 Task: Search one way flight ticket for 3 adults, 3 children in premium economy from Ithaca: Ithaca Tompkins International Airport to Gillette: Gillette Campbell County Airport on 5-1-2023. Choice of flights is Emirates. Number of bags: 9 checked bags. Price is upto 89000. Outbound departure time preference is 18:30.
Action: Mouse moved to (203, 395)
Screenshot: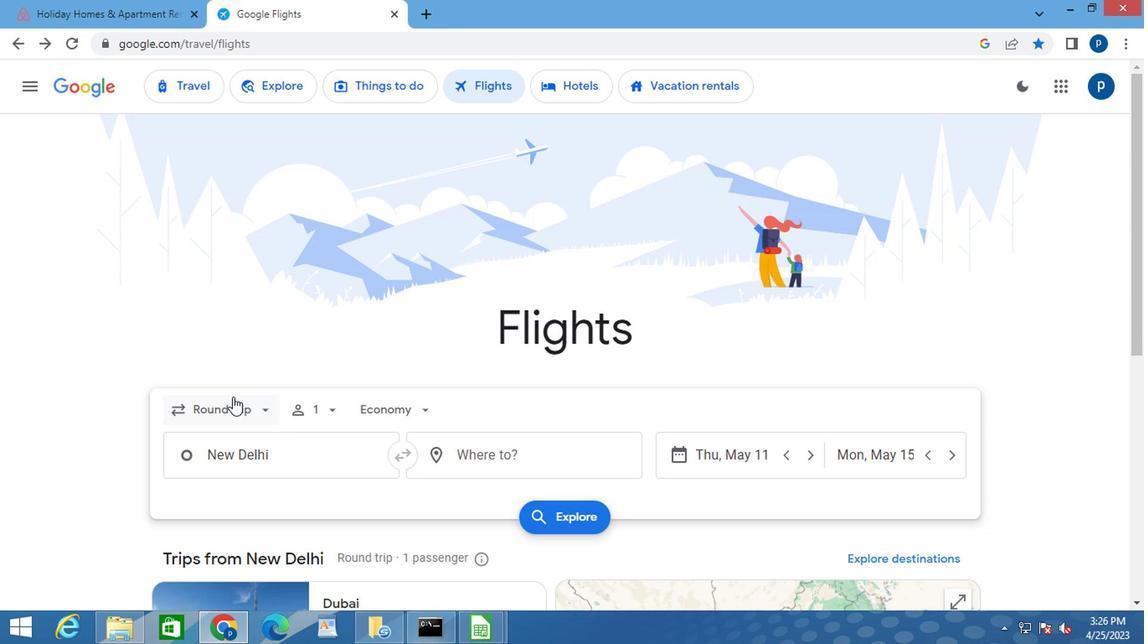 
Action: Mouse pressed left at (203, 395)
Screenshot: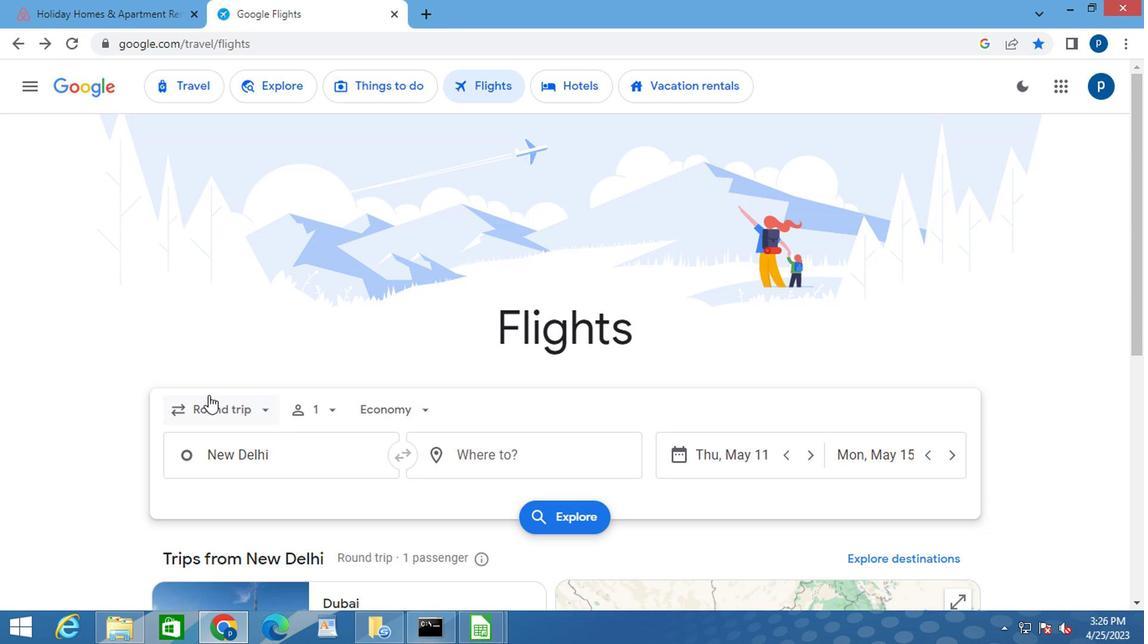 
Action: Mouse moved to (242, 487)
Screenshot: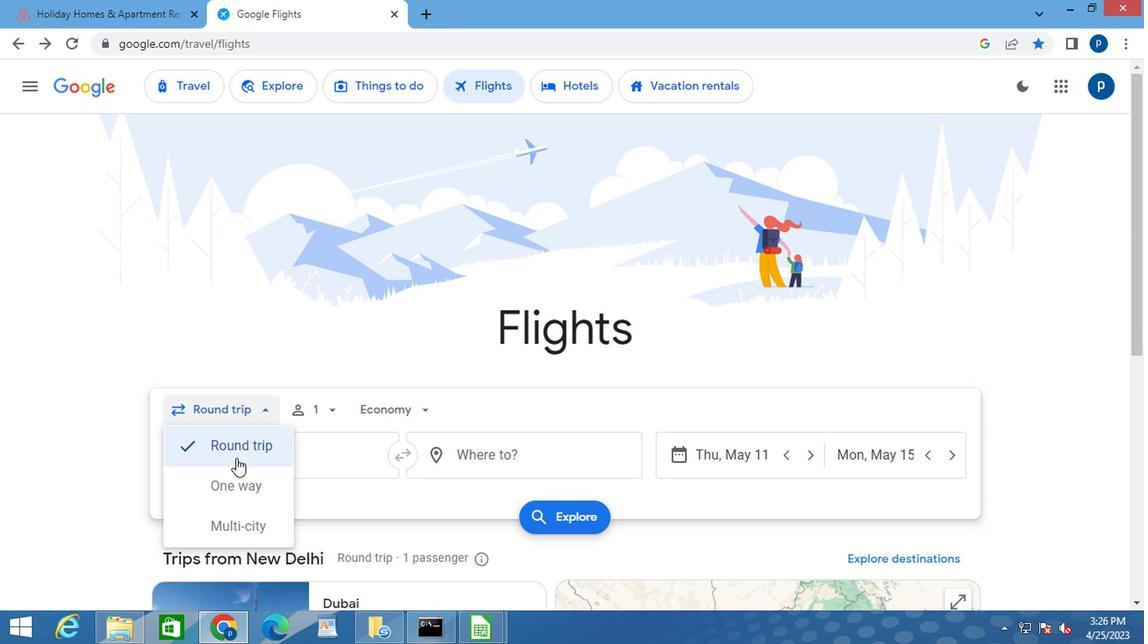 
Action: Mouse pressed left at (242, 487)
Screenshot: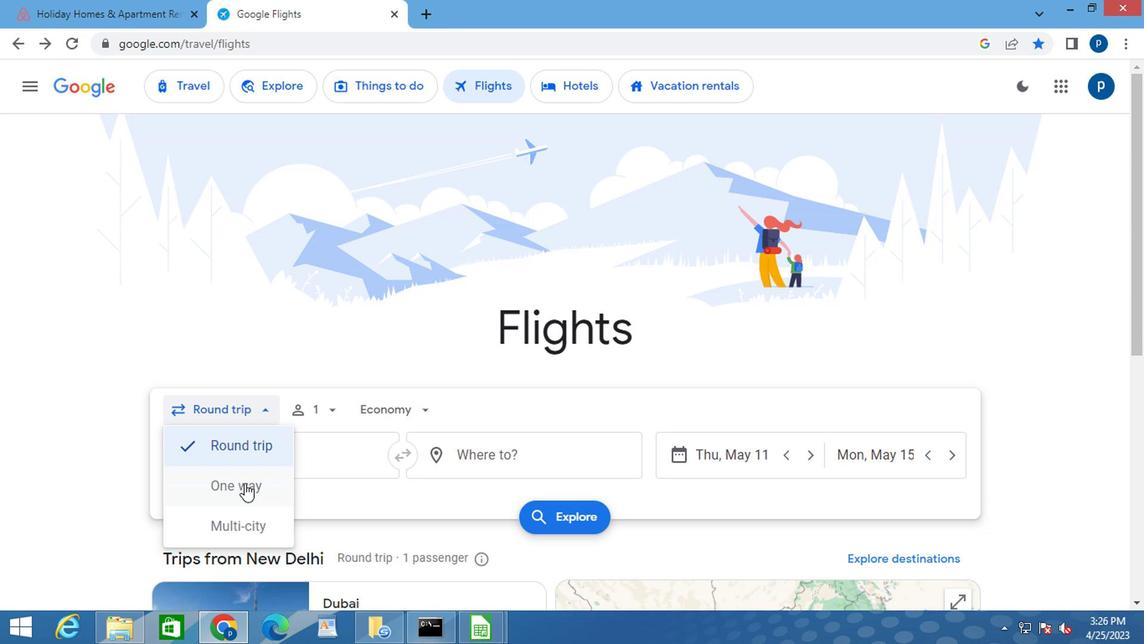 
Action: Mouse moved to (307, 403)
Screenshot: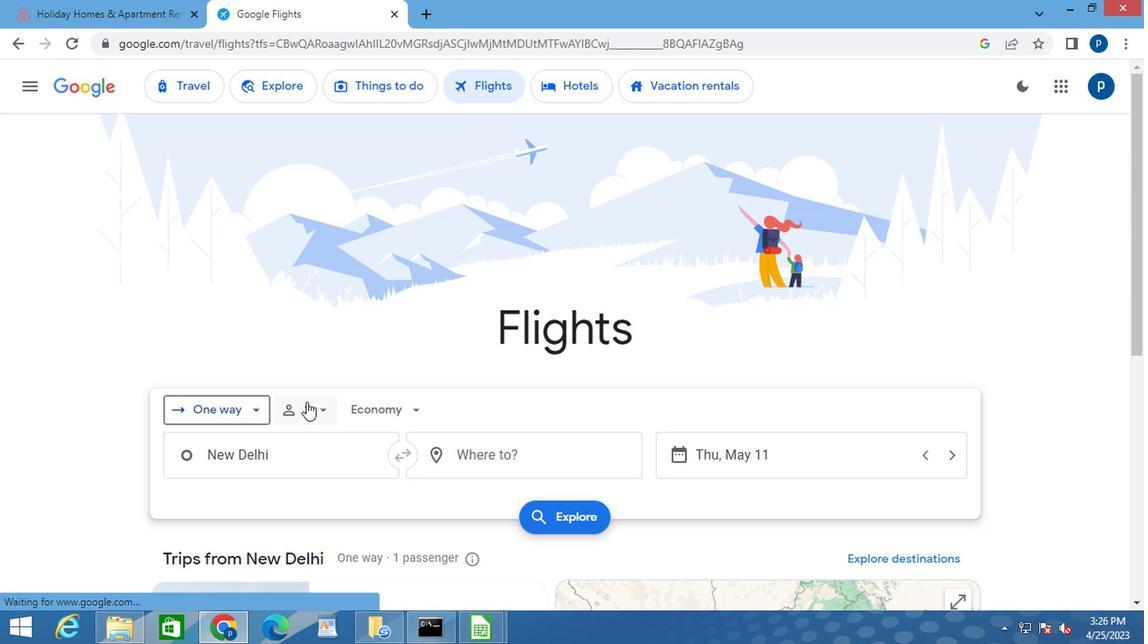
Action: Mouse pressed left at (307, 403)
Screenshot: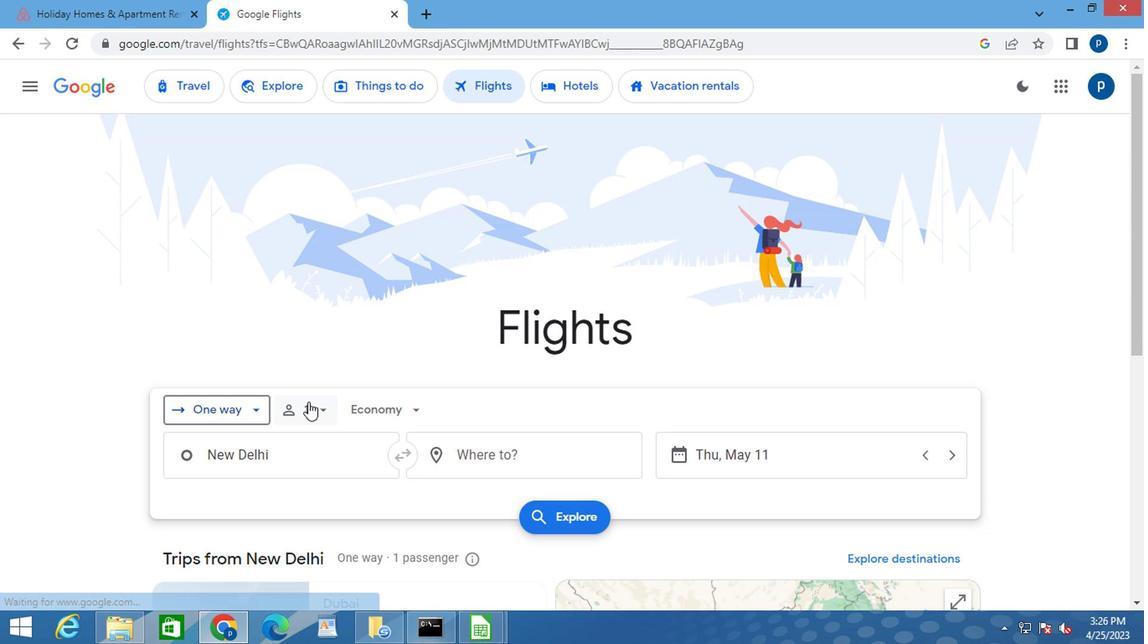 
Action: Mouse moved to (454, 450)
Screenshot: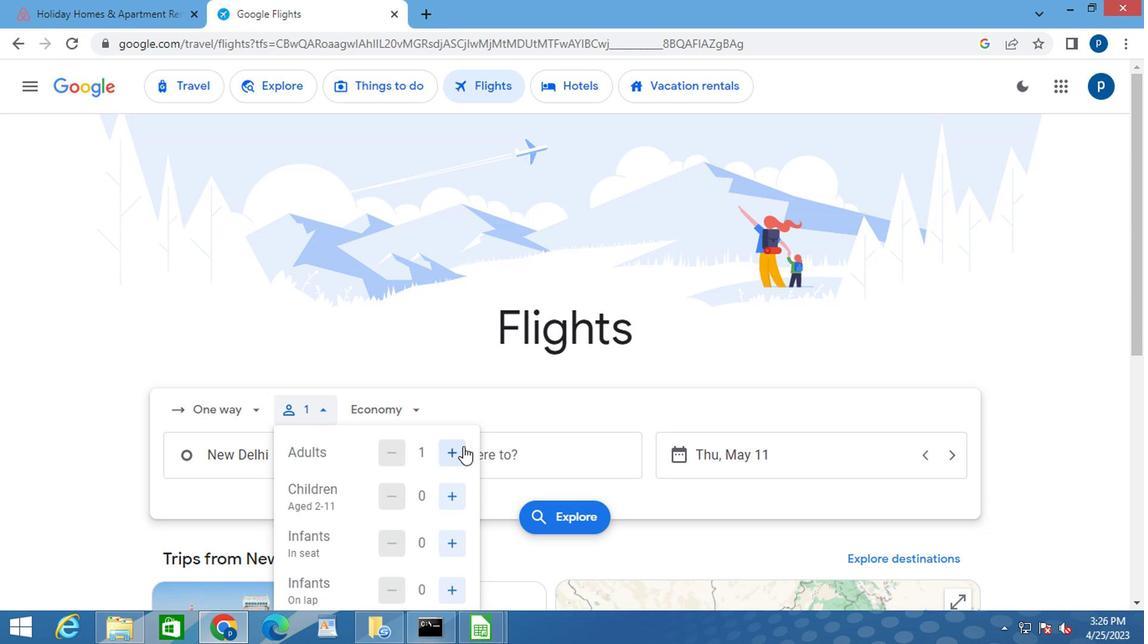 
Action: Mouse pressed left at (454, 450)
Screenshot: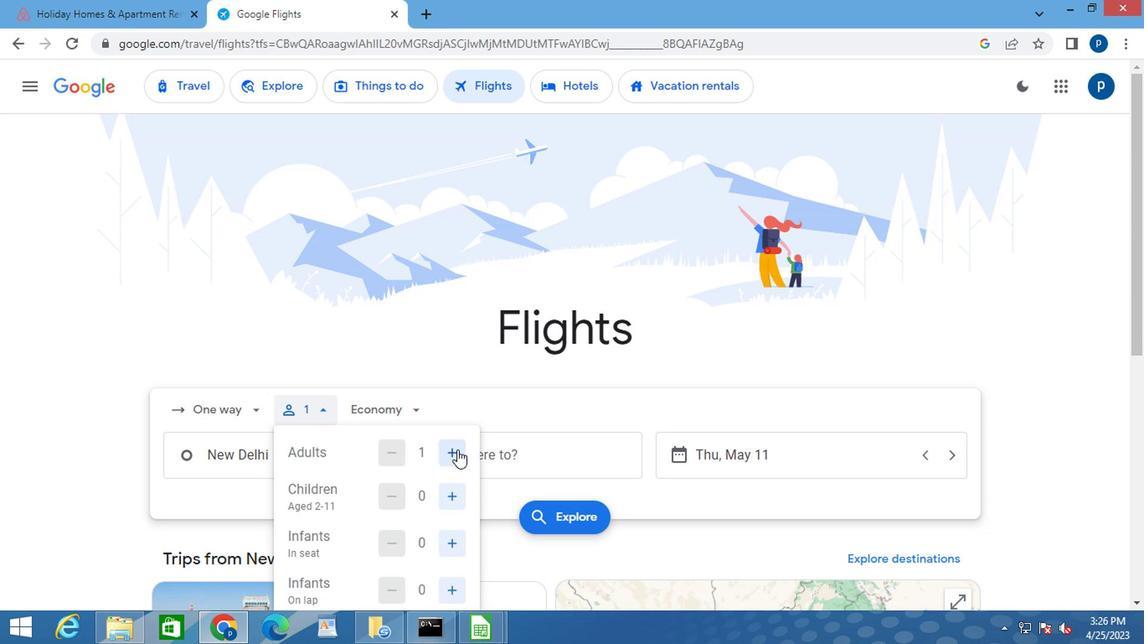 
Action: Mouse pressed left at (454, 450)
Screenshot: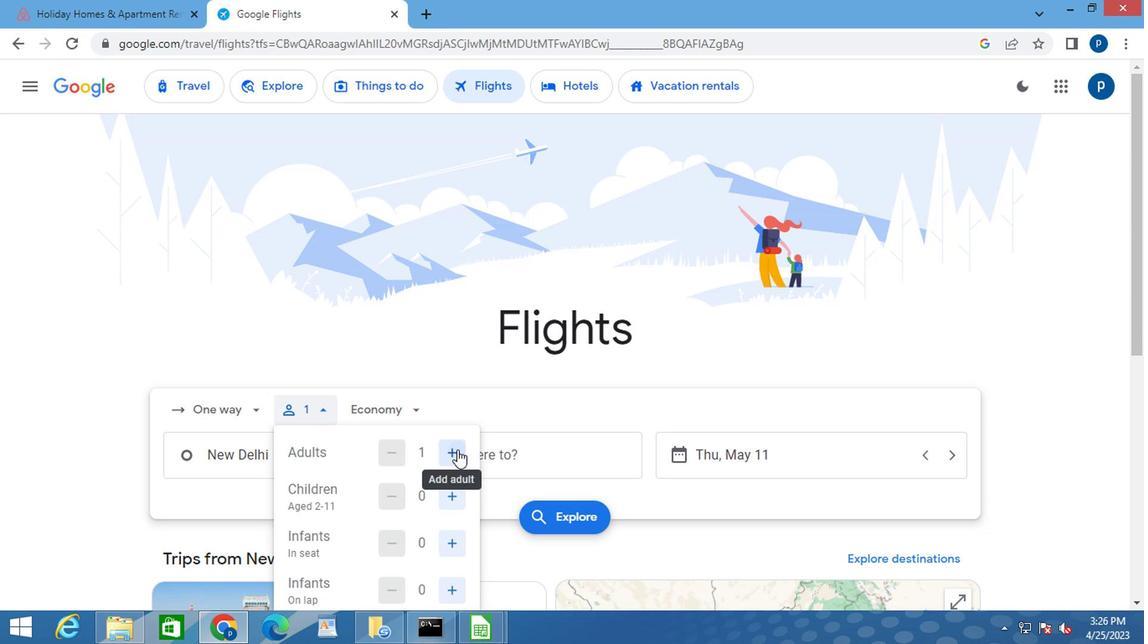 
Action: Mouse moved to (453, 450)
Screenshot: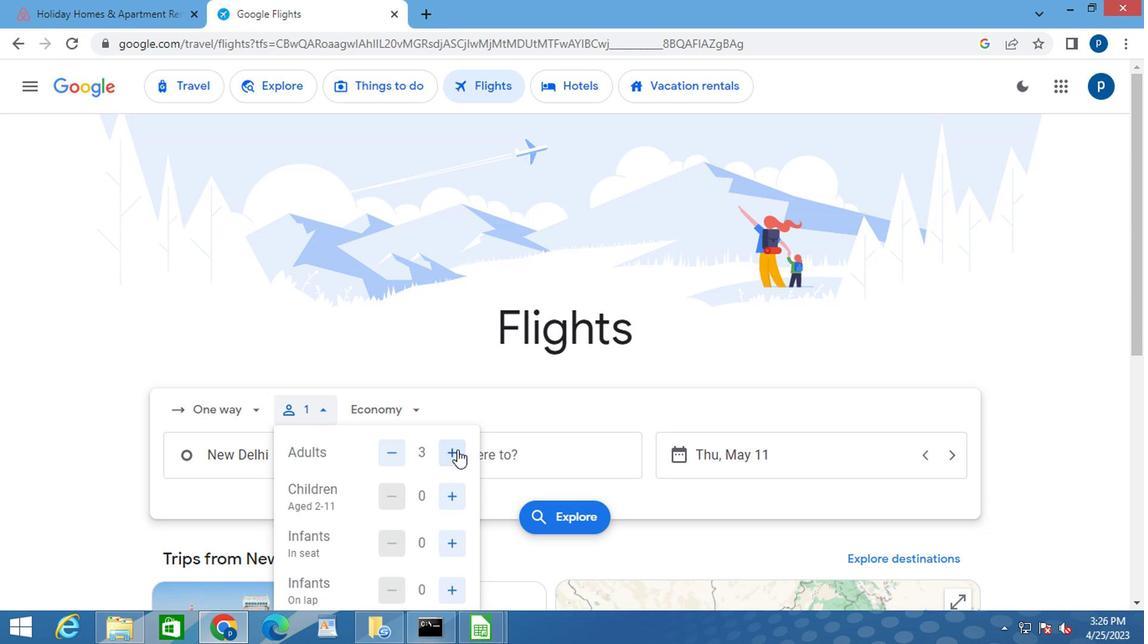 
Action: Mouse scrolled (453, 449) with delta (0, -1)
Screenshot: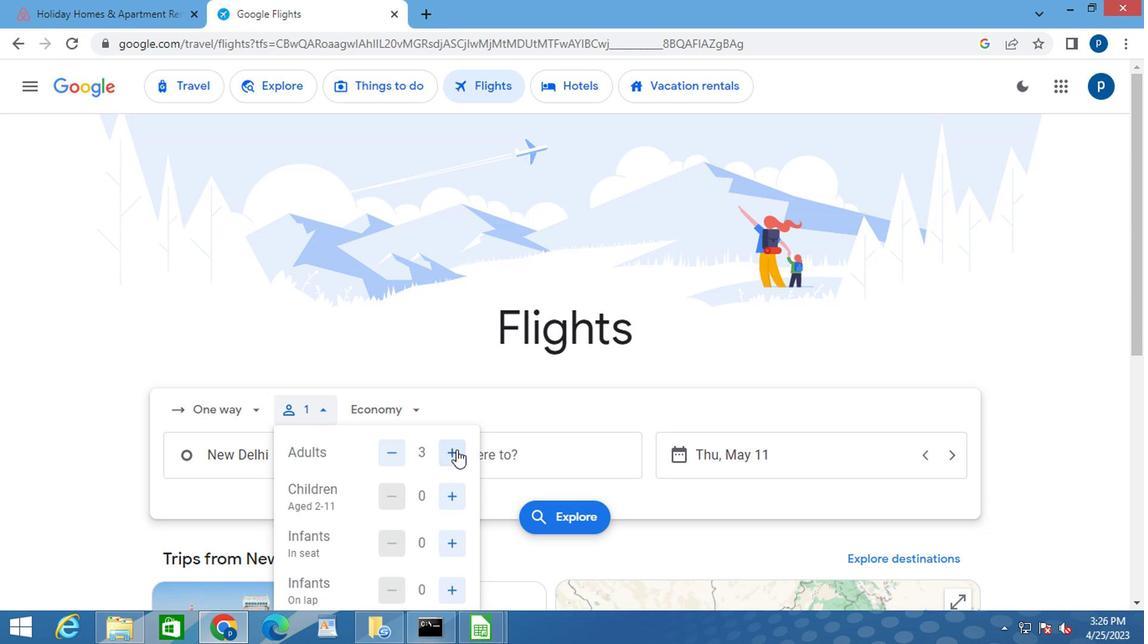 
Action: Mouse scrolled (453, 449) with delta (0, -1)
Screenshot: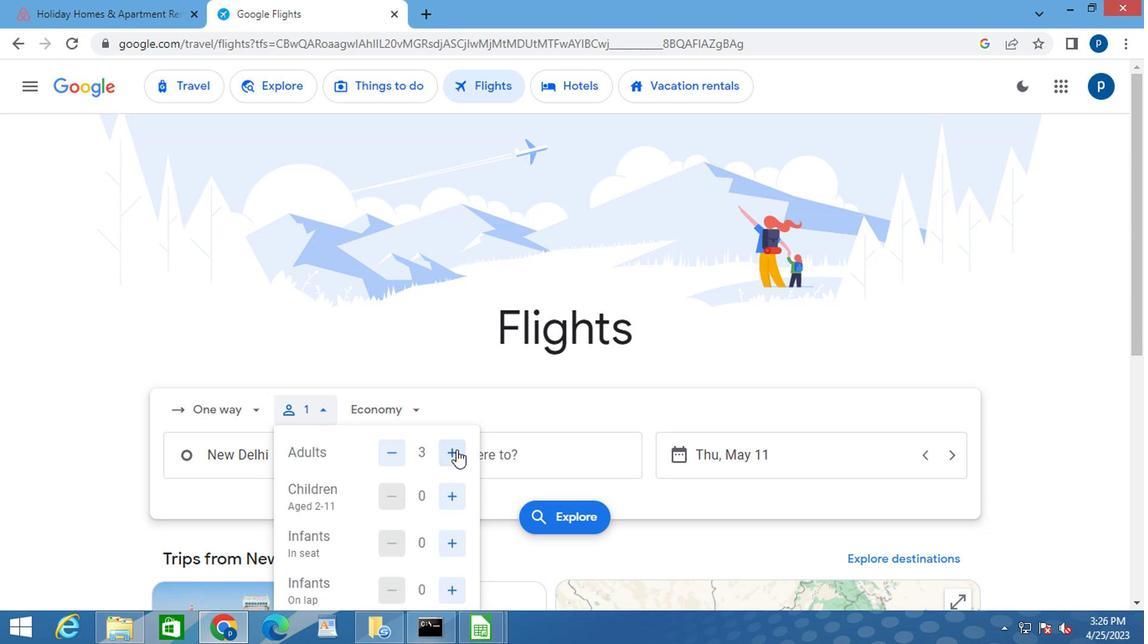 
Action: Mouse moved to (443, 329)
Screenshot: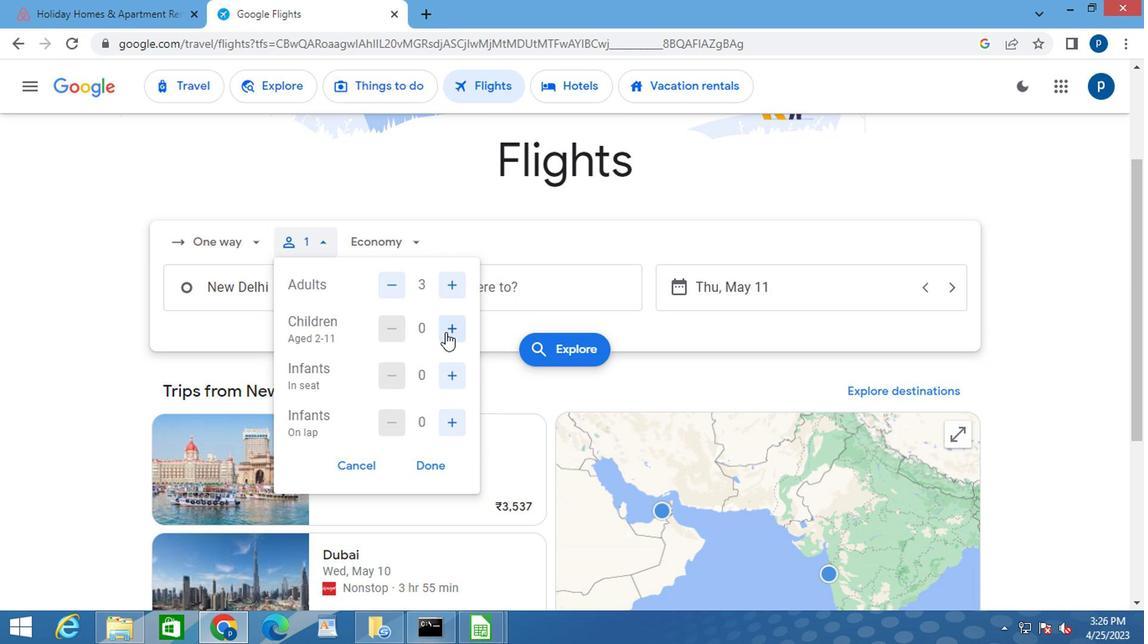 
Action: Mouse pressed left at (443, 329)
Screenshot: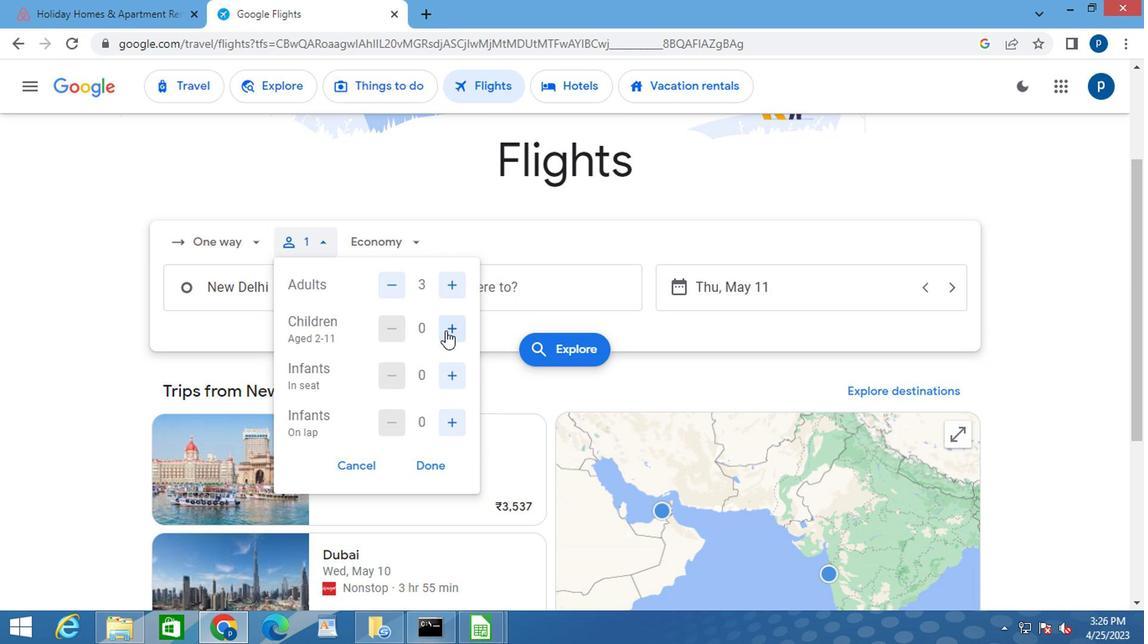 
Action: Mouse pressed left at (443, 329)
Screenshot: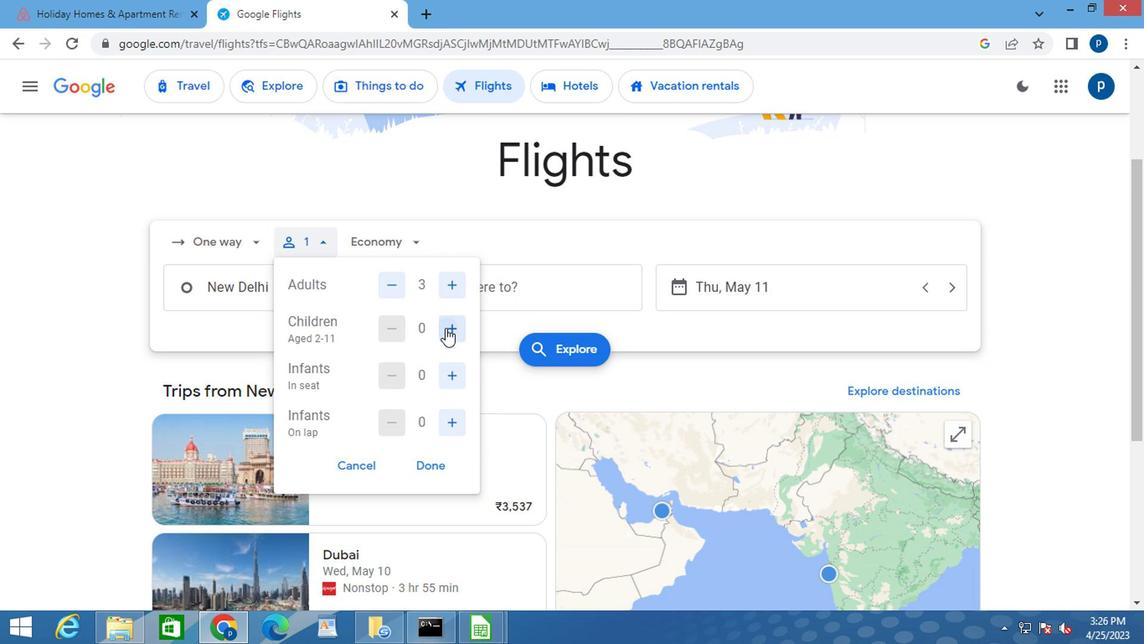 
Action: Mouse pressed left at (443, 329)
Screenshot: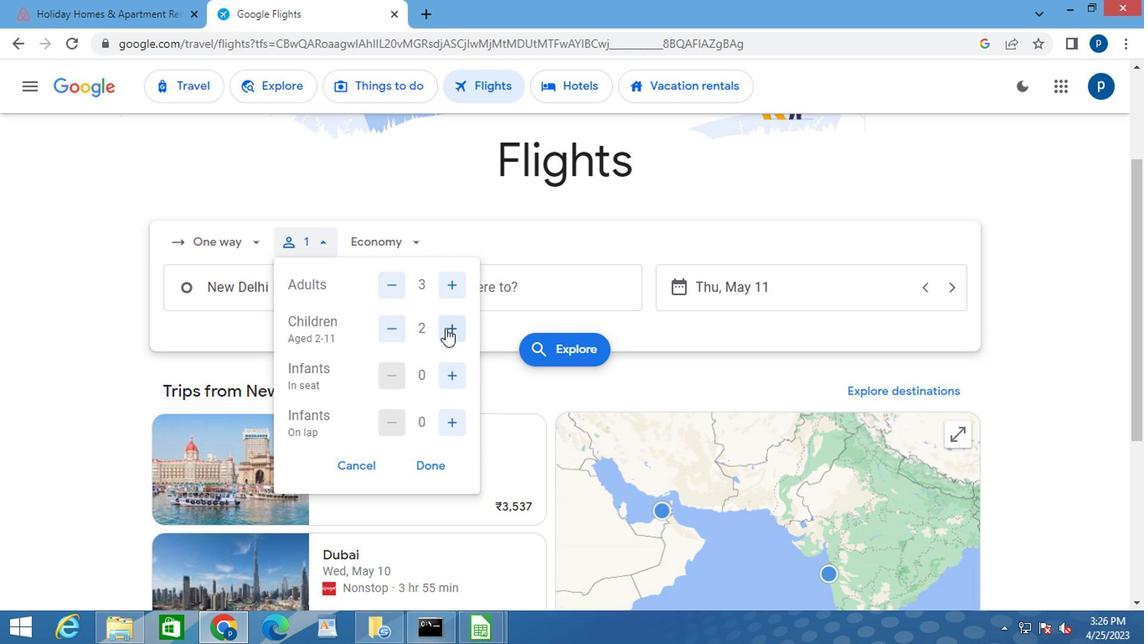 
Action: Mouse moved to (426, 460)
Screenshot: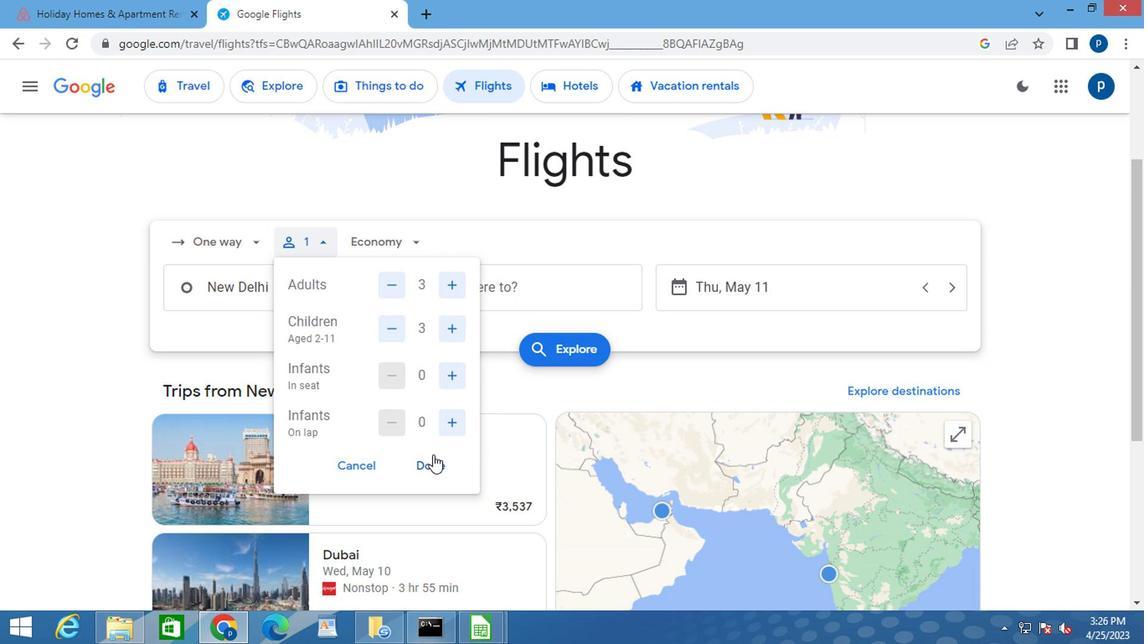 
Action: Mouse pressed left at (426, 460)
Screenshot: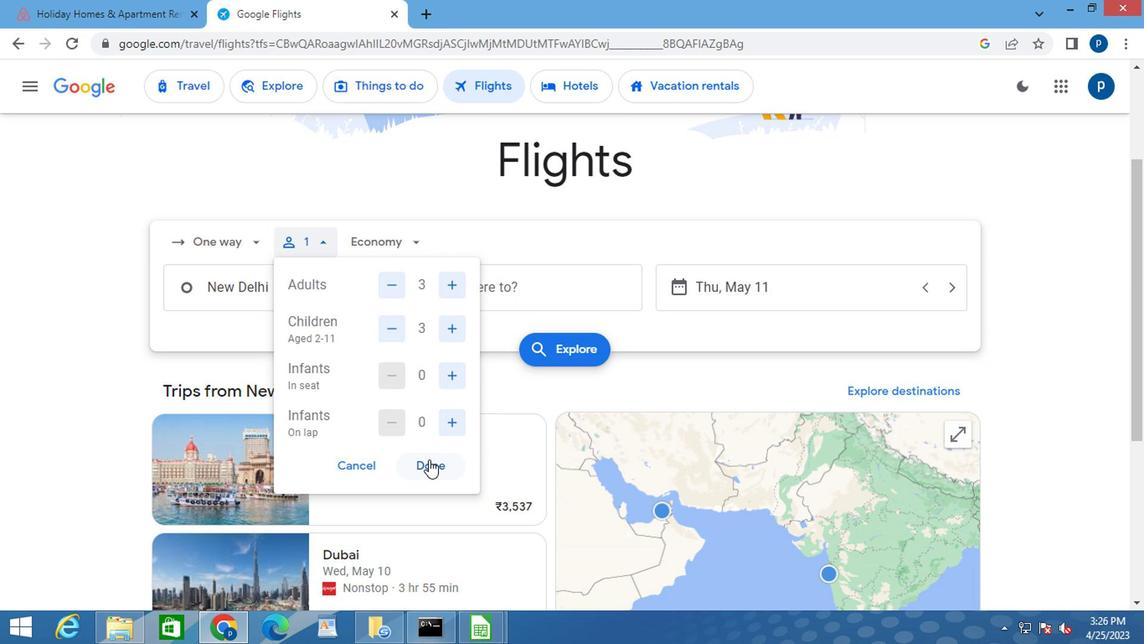 
Action: Mouse moved to (384, 249)
Screenshot: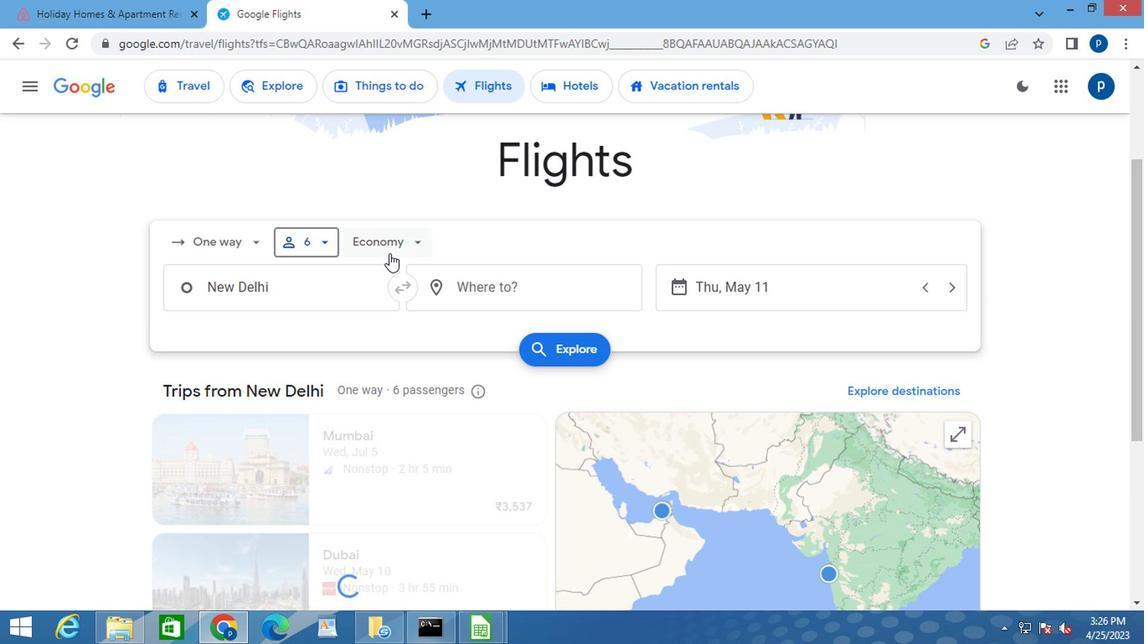 
Action: Mouse pressed left at (384, 249)
Screenshot: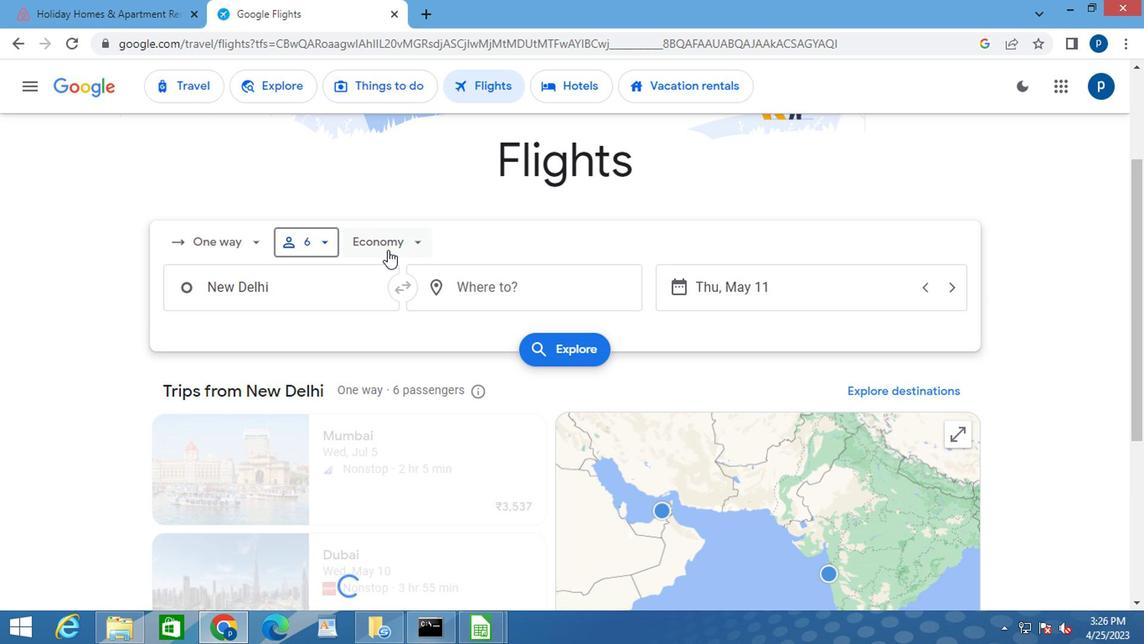 
Action: Mouse moved to (439, 320)
Screenshot: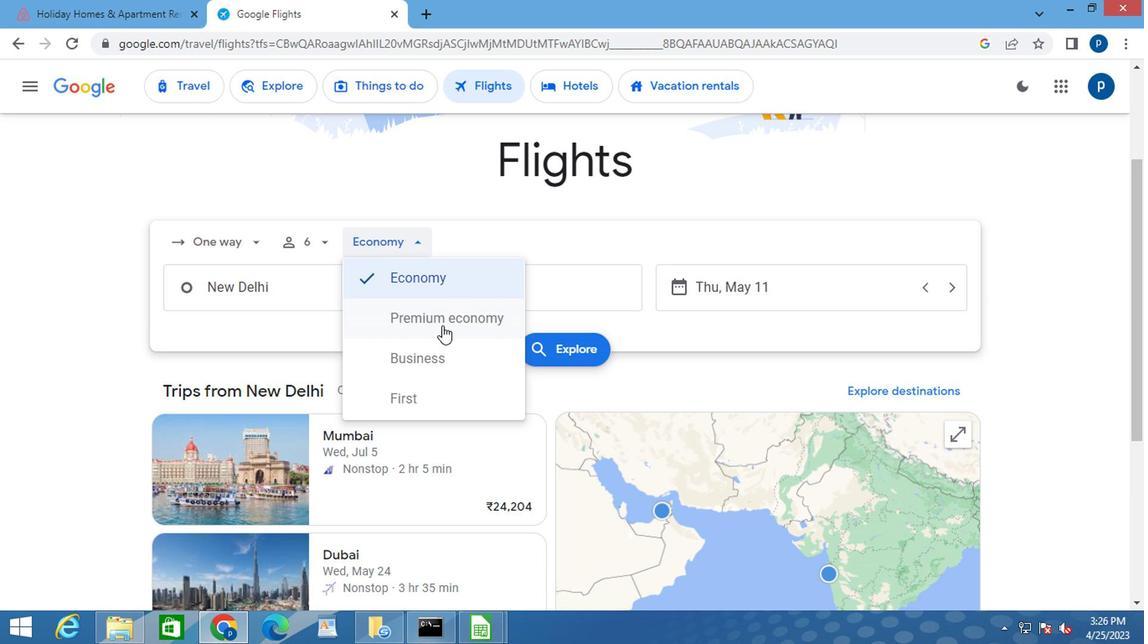 
Action: Mouse pressed left at (439, 320)
Screenshot: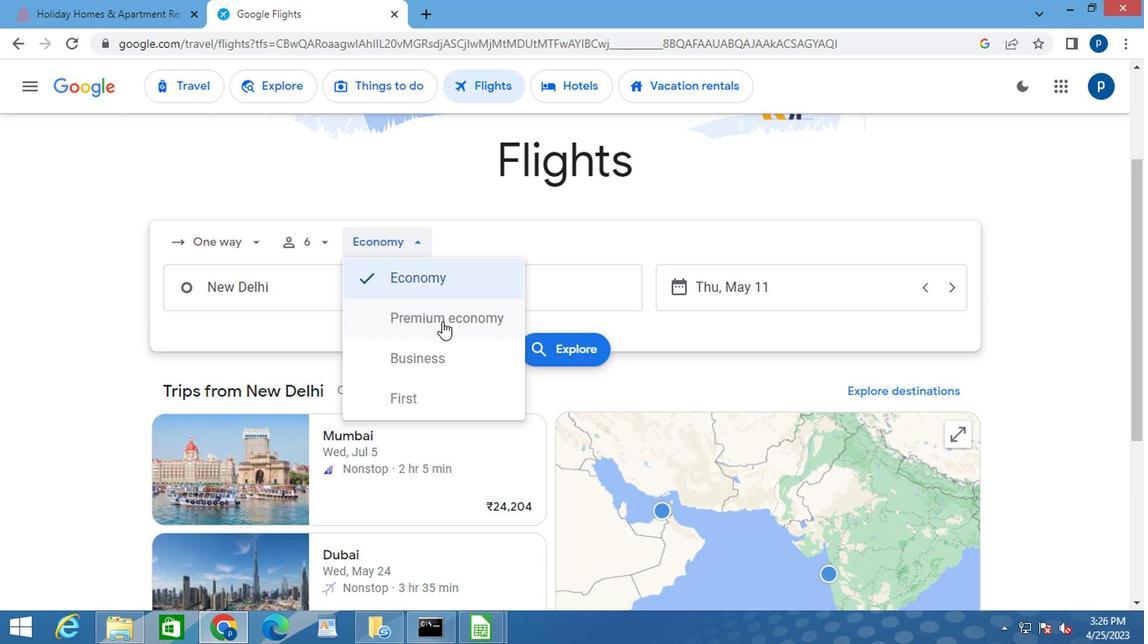 
Action: Mouse moved to (283, 287)
Screenshot: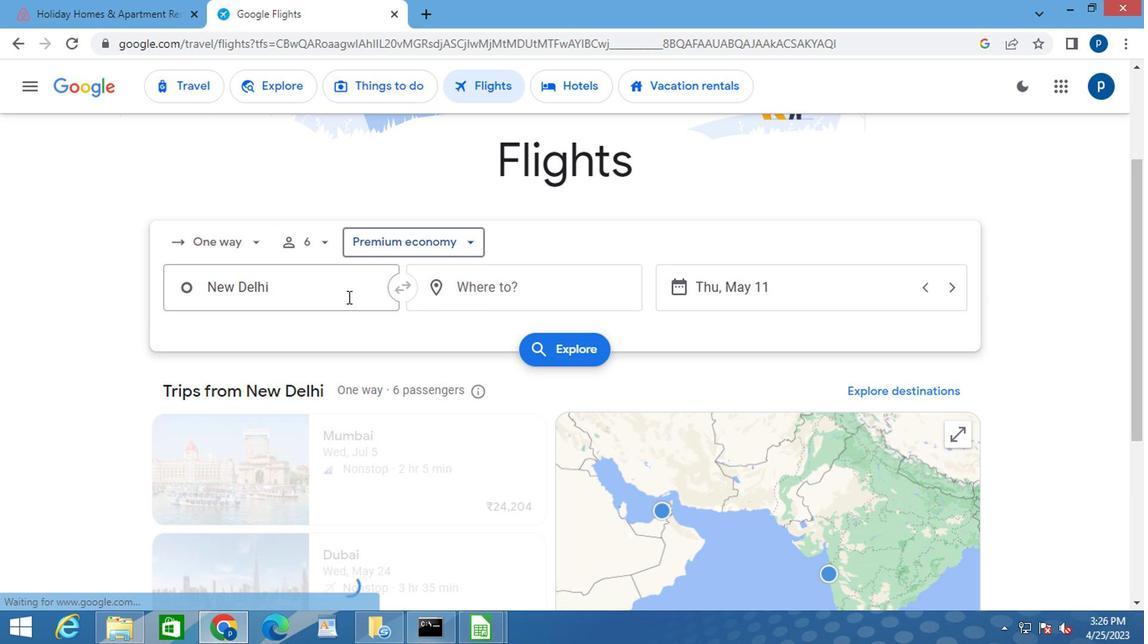 
Action: Mouse pressed left at (283, 287)
Screenshot: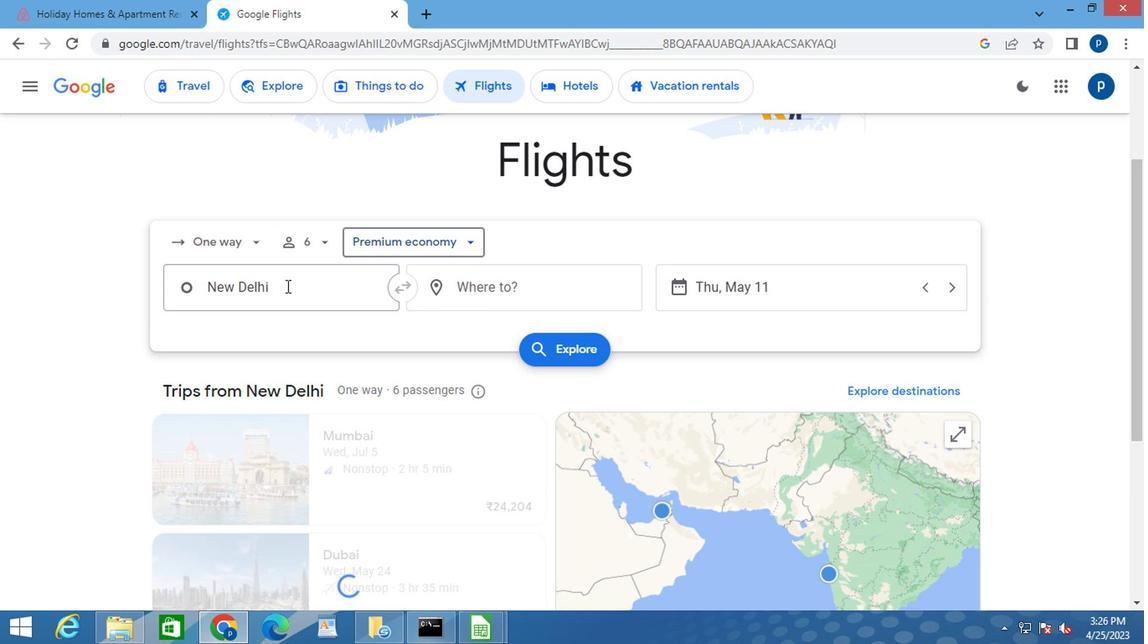 
Action: Mouse pressed left at (283, 287)
Screenshot: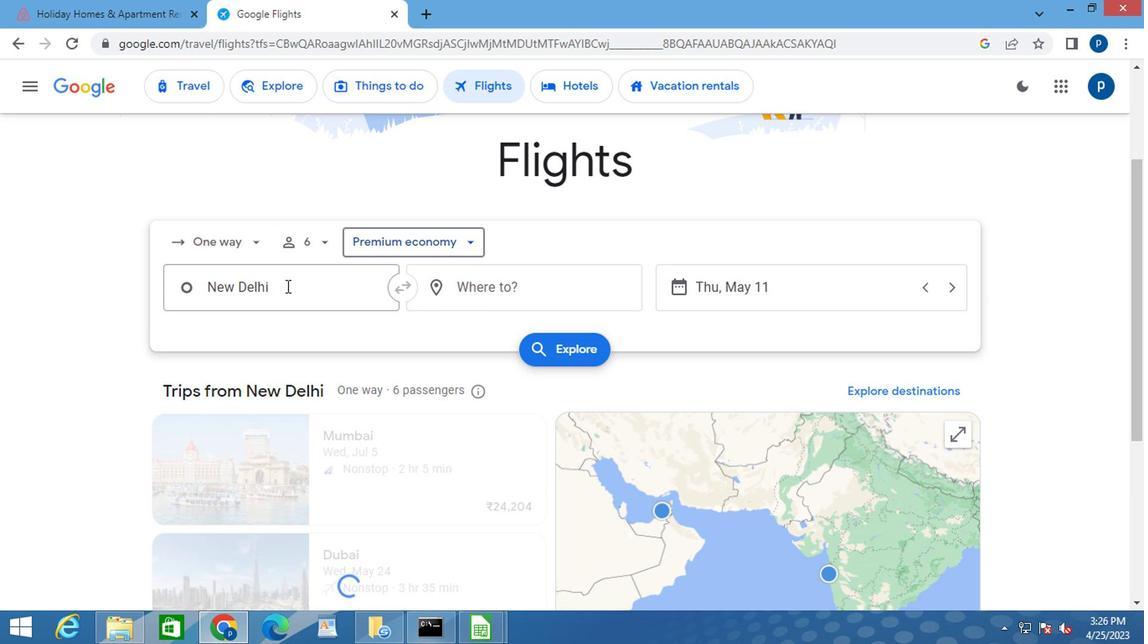 
Action: Mouse moved to (283, 286)
Screenshot: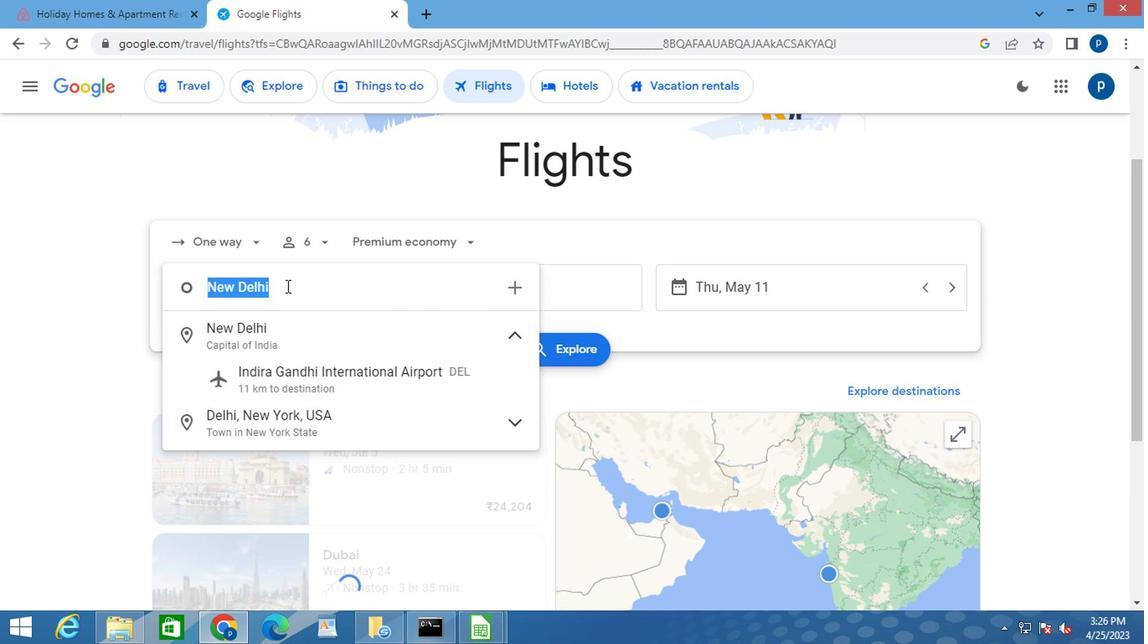 
Action: Key pressed i<Key.caps_lock>thaca<Key.space><Key.caps_lock>t<Key.caps_lock>
Screenshot: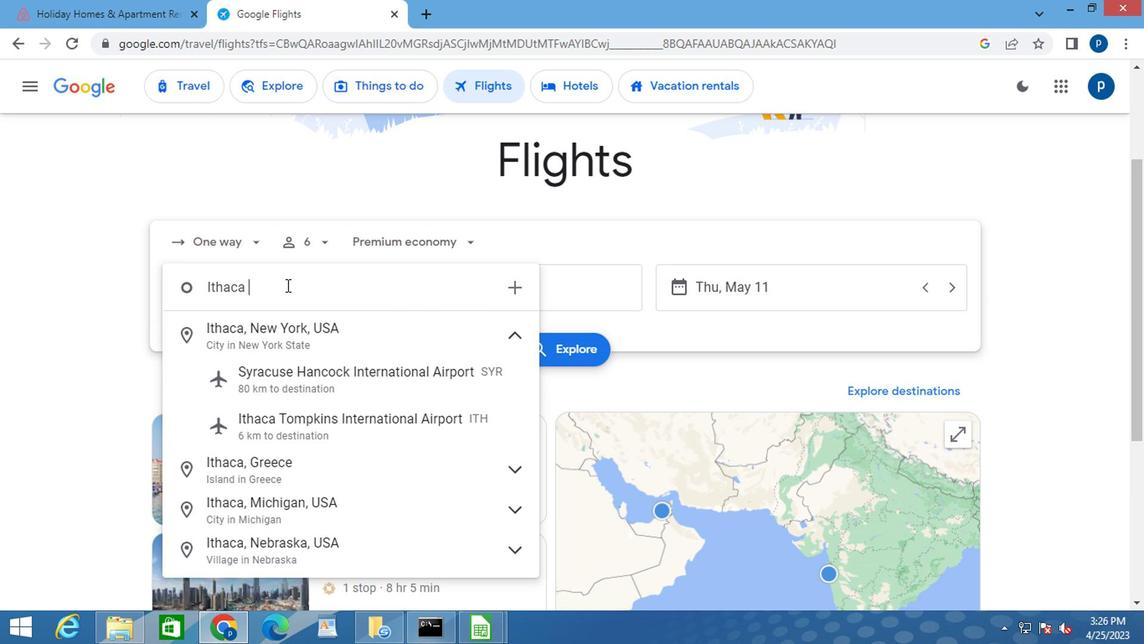 
Action: Mouse moved to (292, 338)
Screenshot: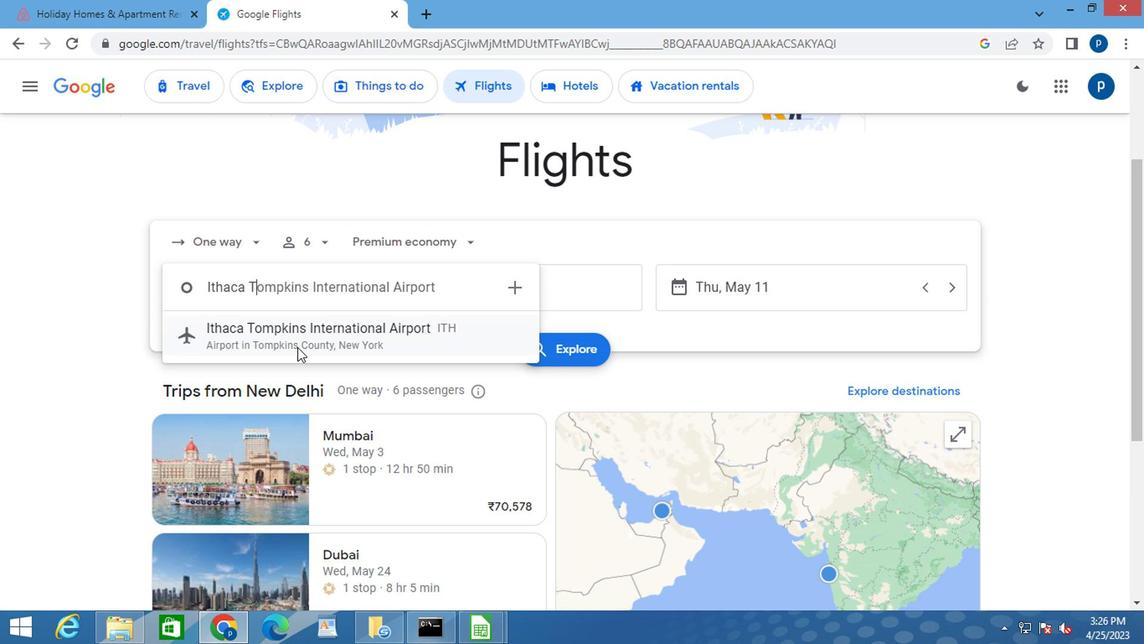 
Action: Mouse pressed left at (292, 338)
Screenshot: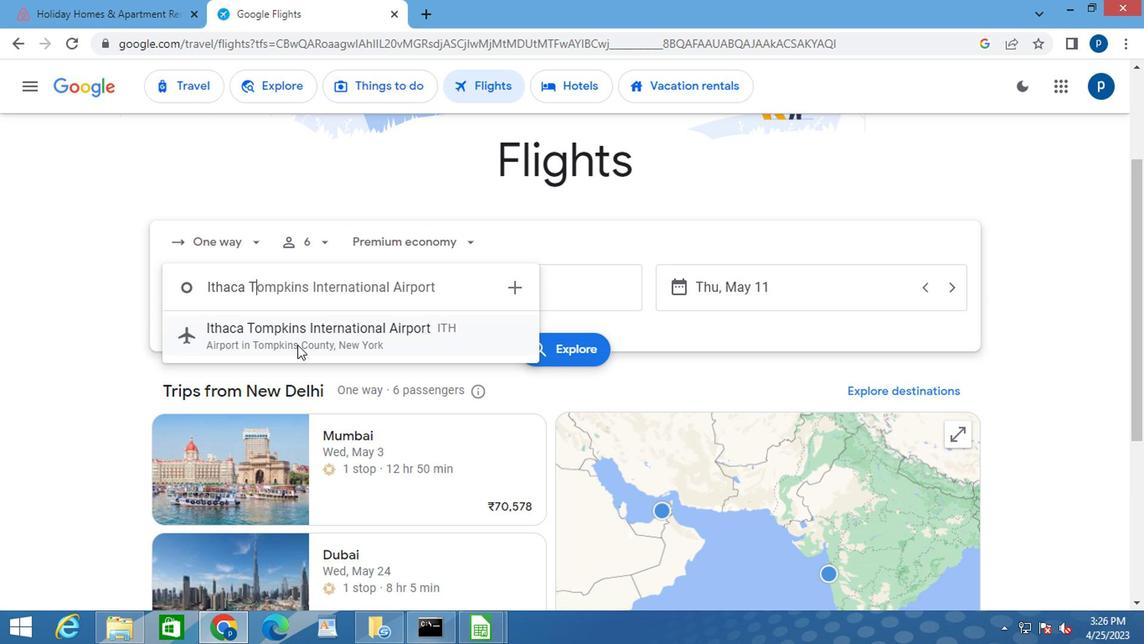 
Action: Mouse moved to (470, 292)
Screenshot: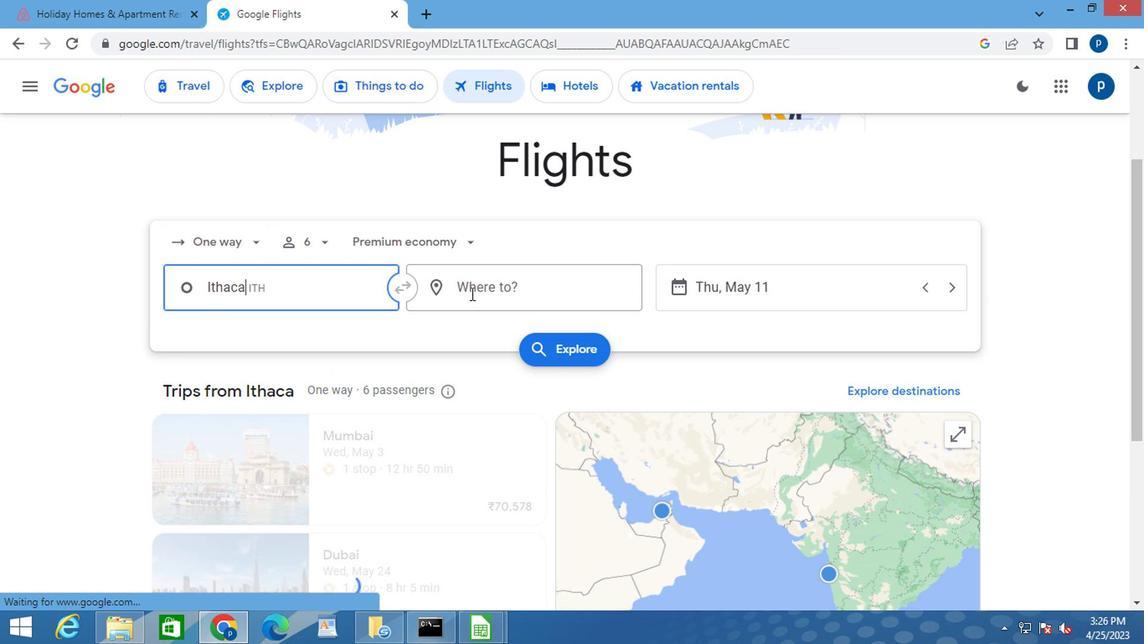 
Action: Mouse pressed left at (470, 292)
Screenshot: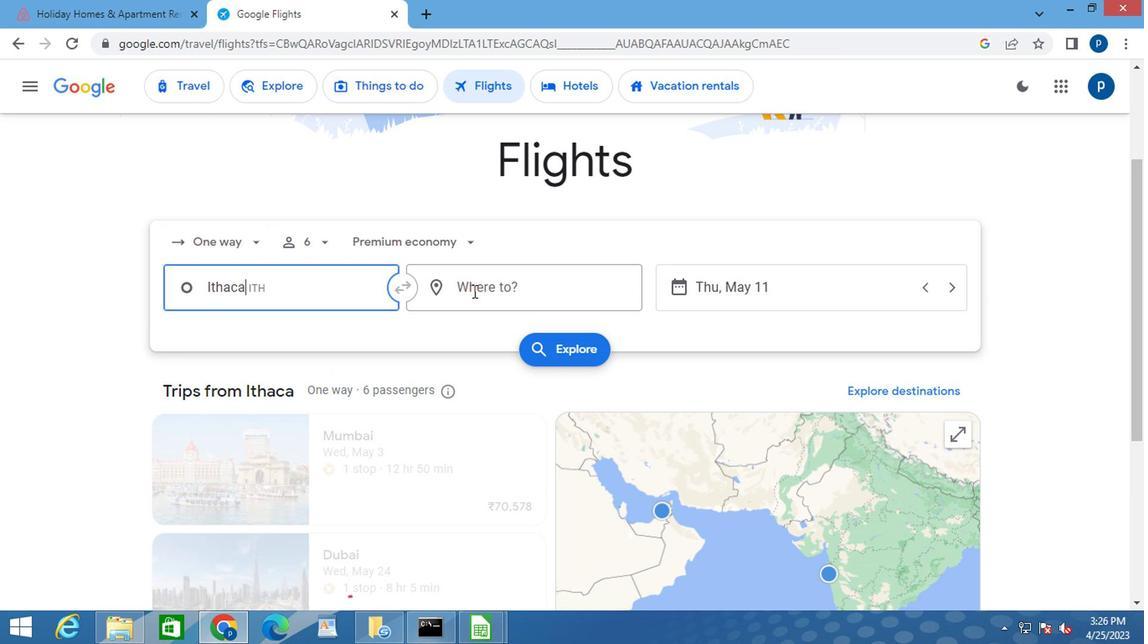 
Action: Key pressed <Key.caps_lock>g<Key.caps_lock>illete
Screenshot: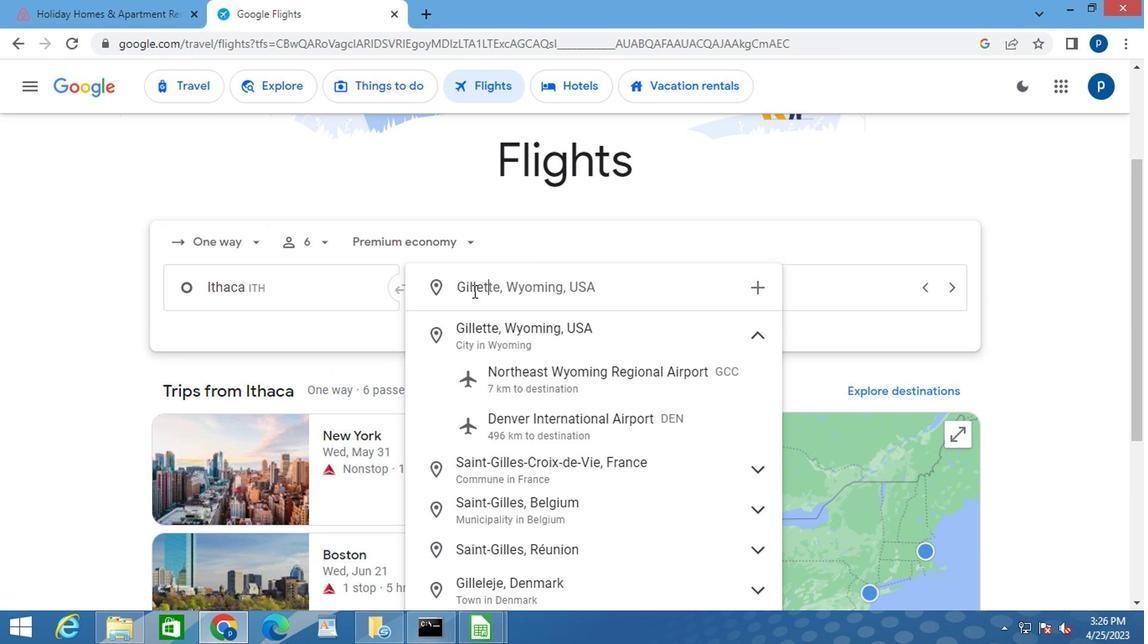 
Action: Mouse moved to (487, 344)
Screenshot: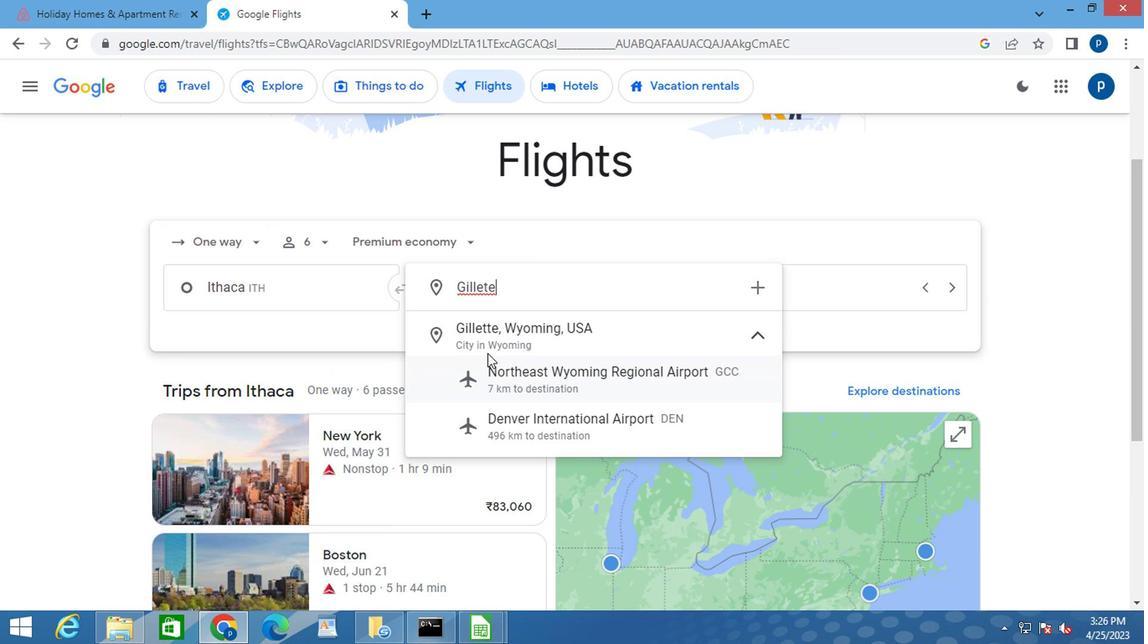 
Action: Mouse pressed left at (487, 344)
Screenshot: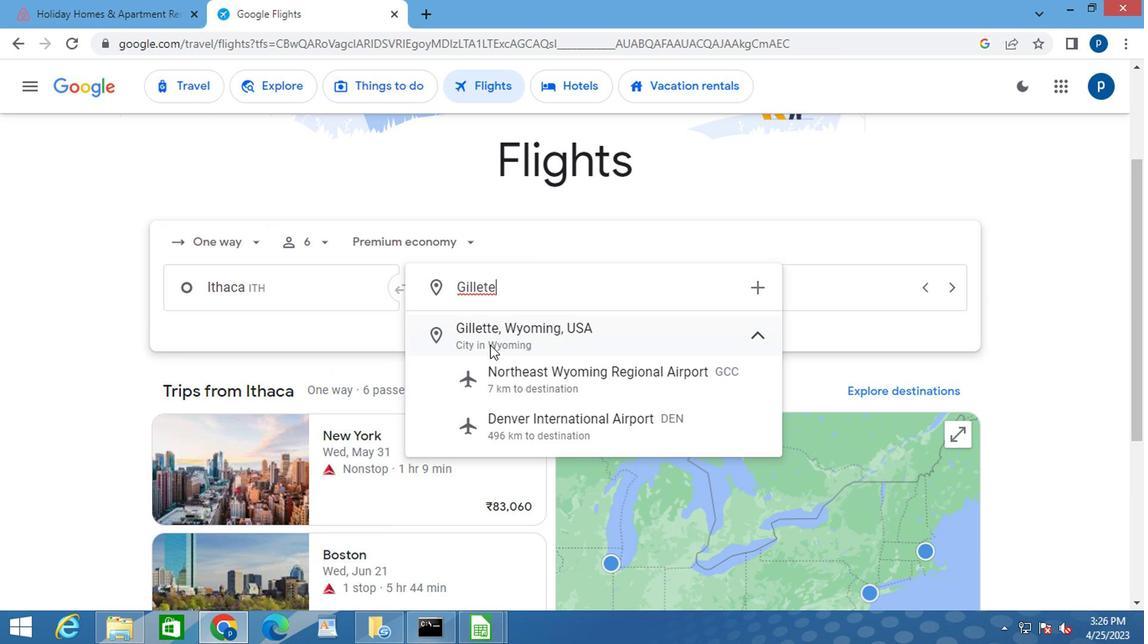 
Action: Mouse moved to (683, 299)
Screenshot: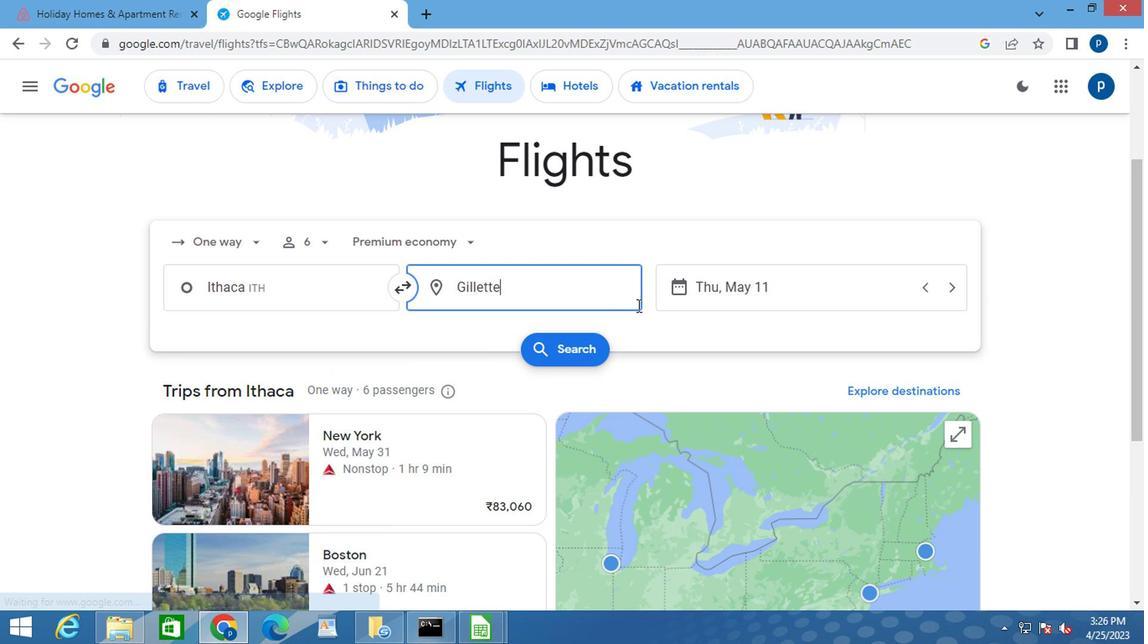 
Action: Mouse pressed left at (683, 299)
Screenshot: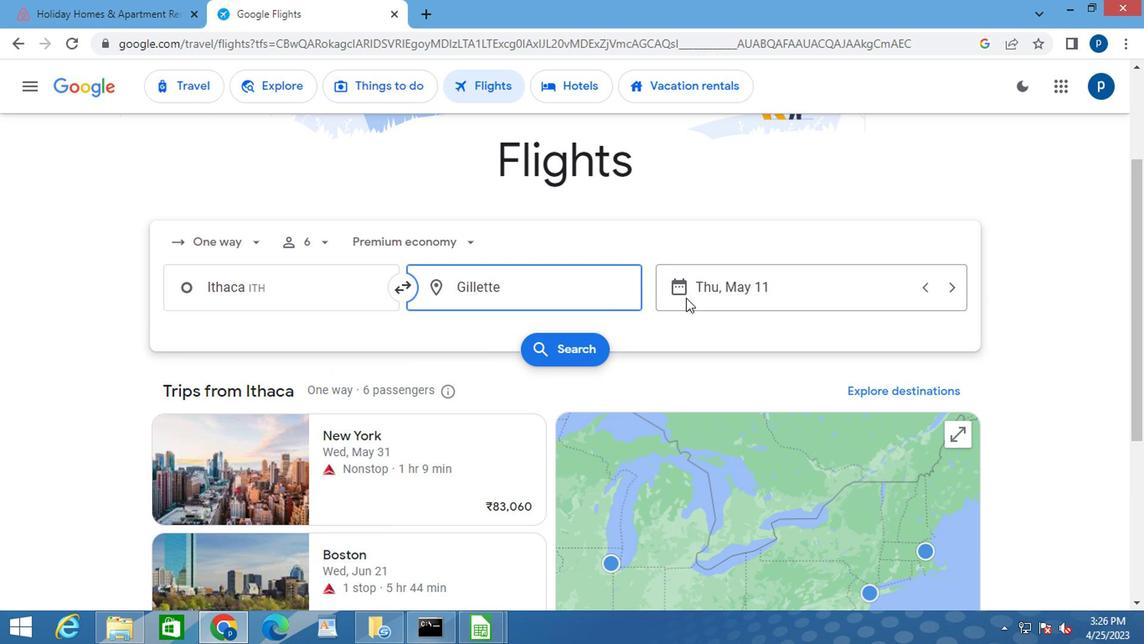 
Action: Mouse moved to (725, 299)
Screenshot: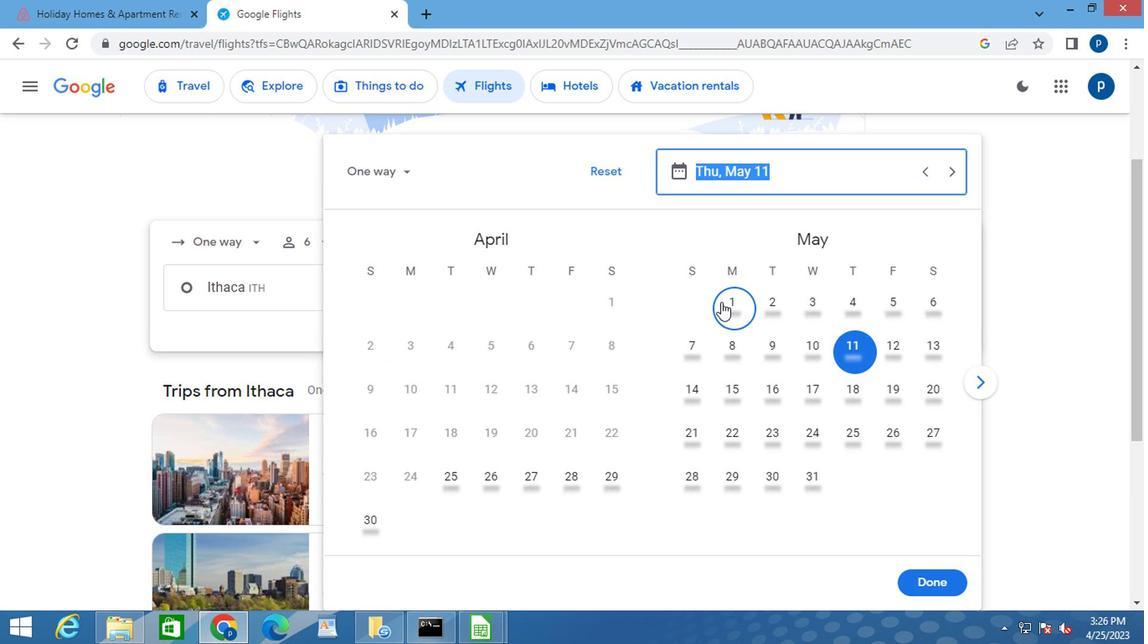 
Action: Mouse pressed left at (725, 299)
Screenshot: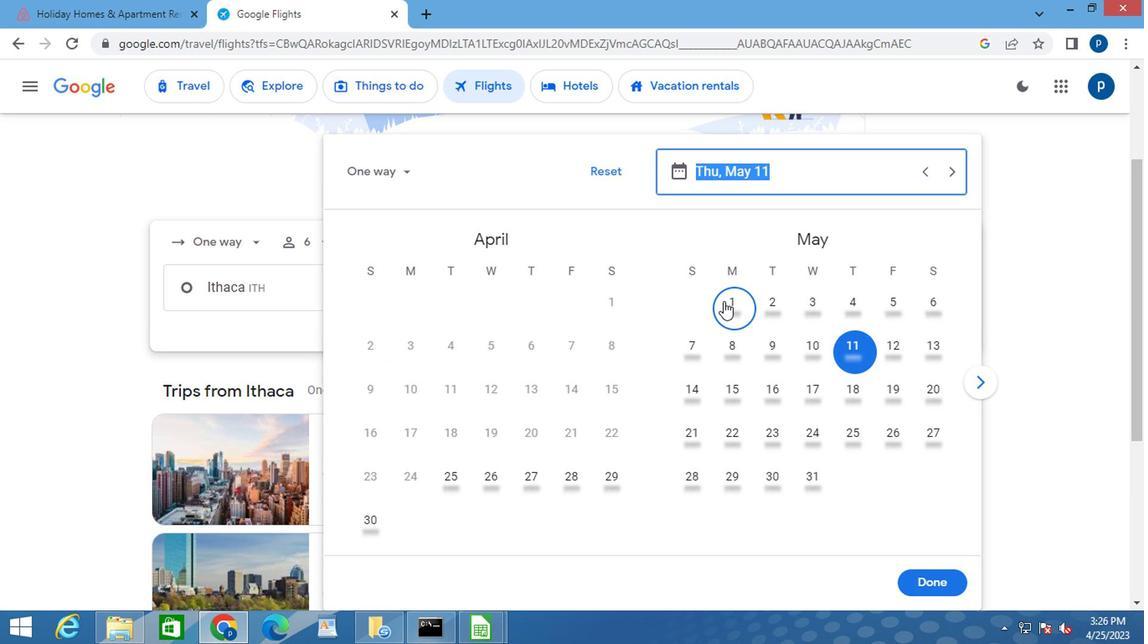 
Action: Mouse moved to (926, 580)
Screenshot: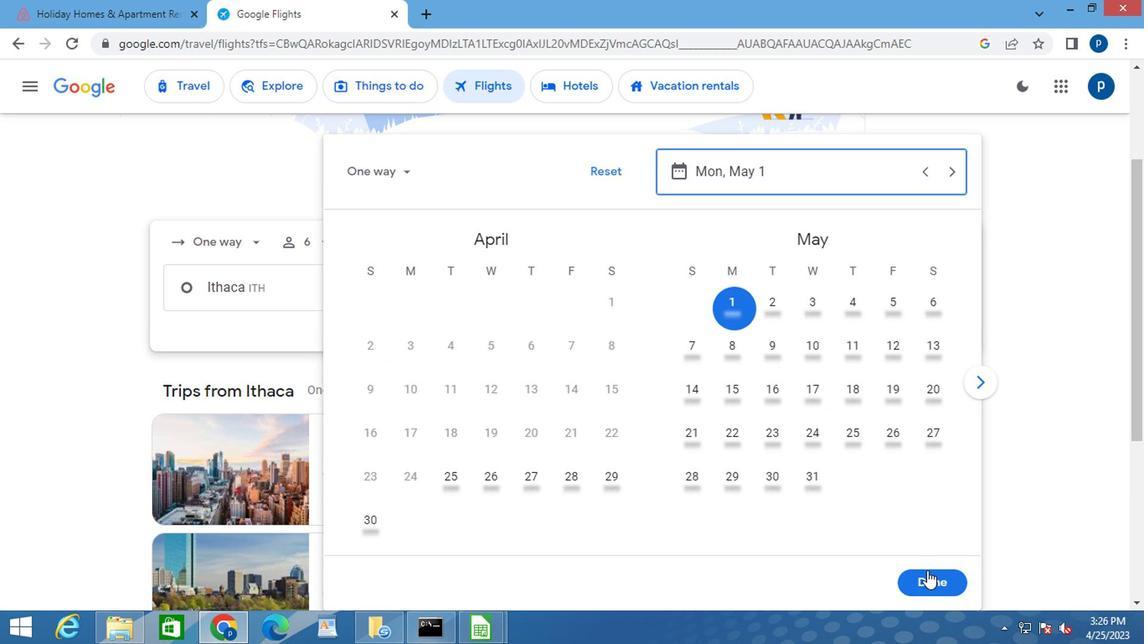 
Action: Mouse pressed left at (926, 580)
Screenshot: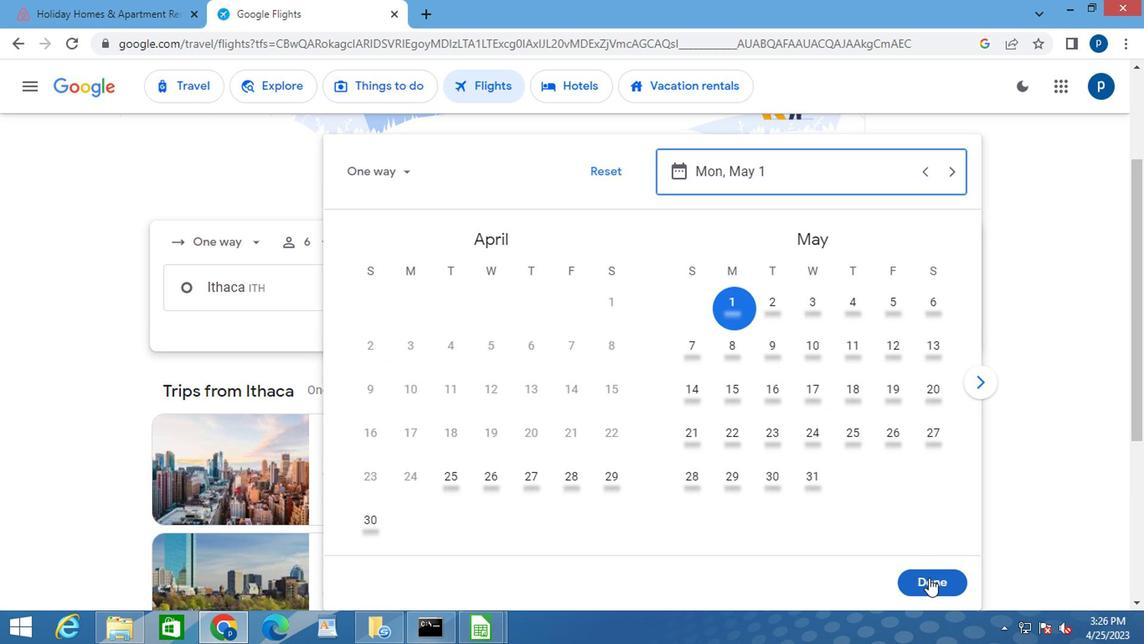 
Action: Mouse moved to (557, 357)
Screenshot: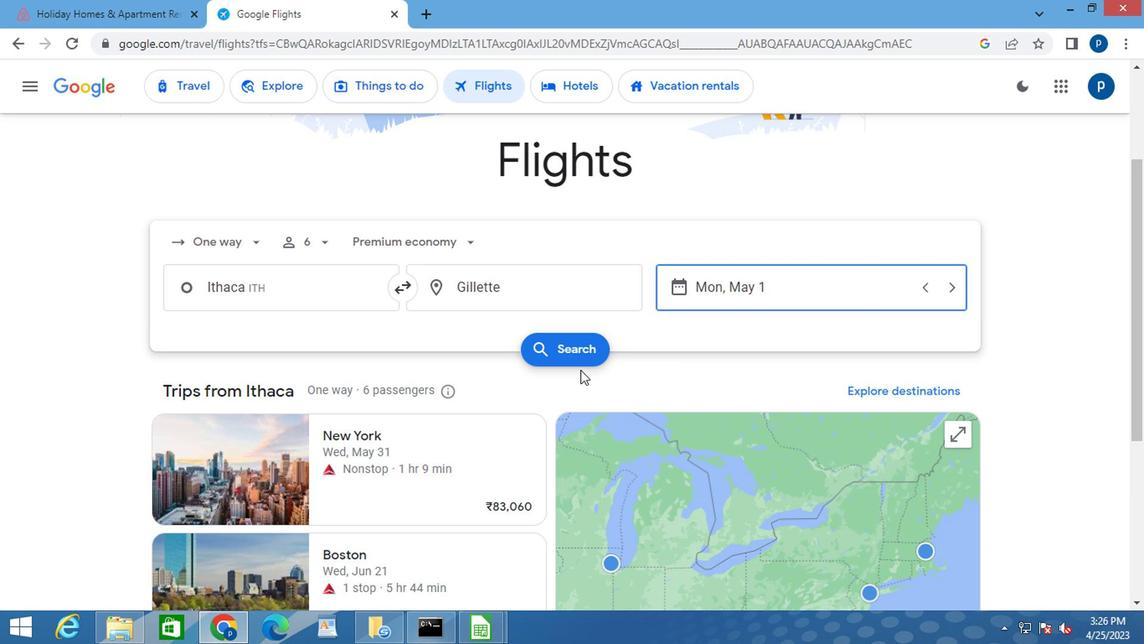 
Action: Mouse pressed left at (557, 357)
Screenshot: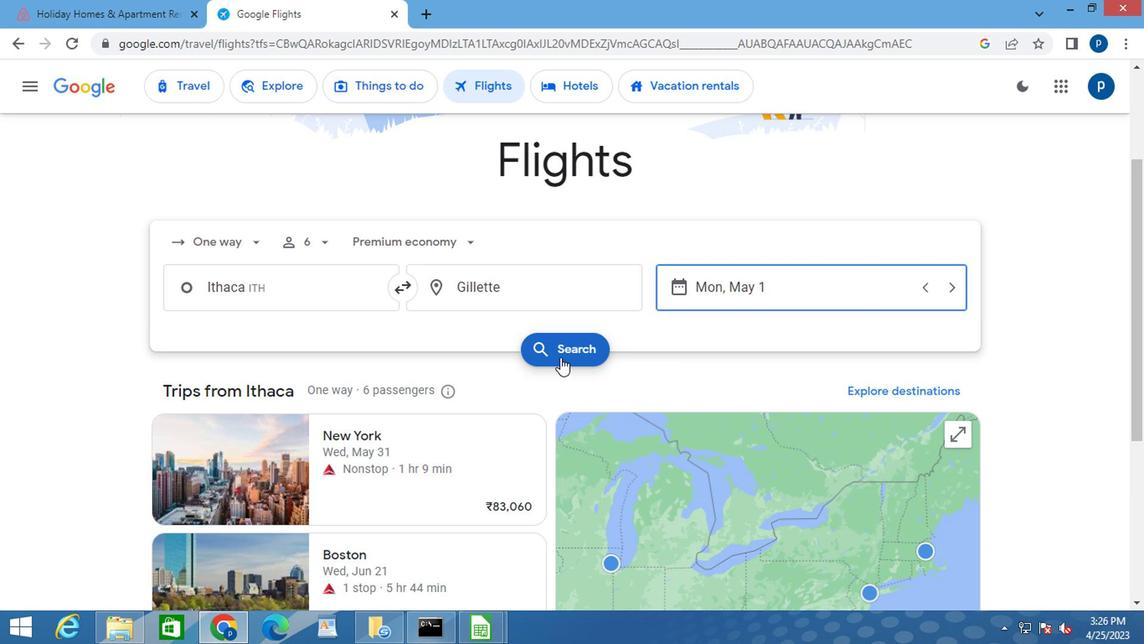 
Action: Mouse moved to (169, 240)
Screenshot: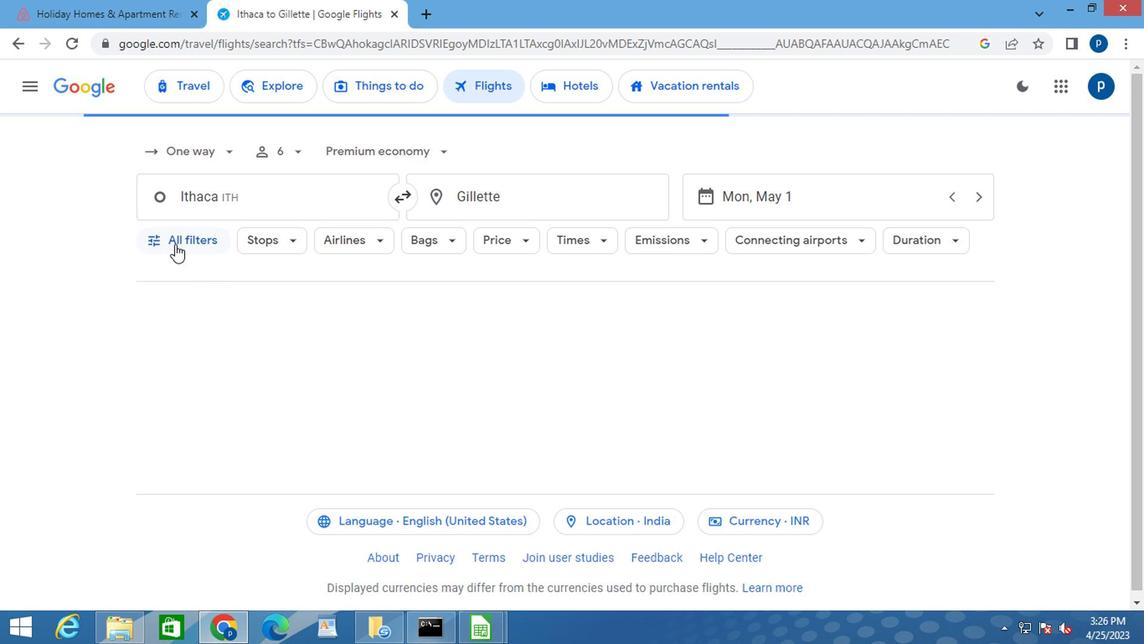 
Action: Mouse pressed left at (169, 240)
Screenshot: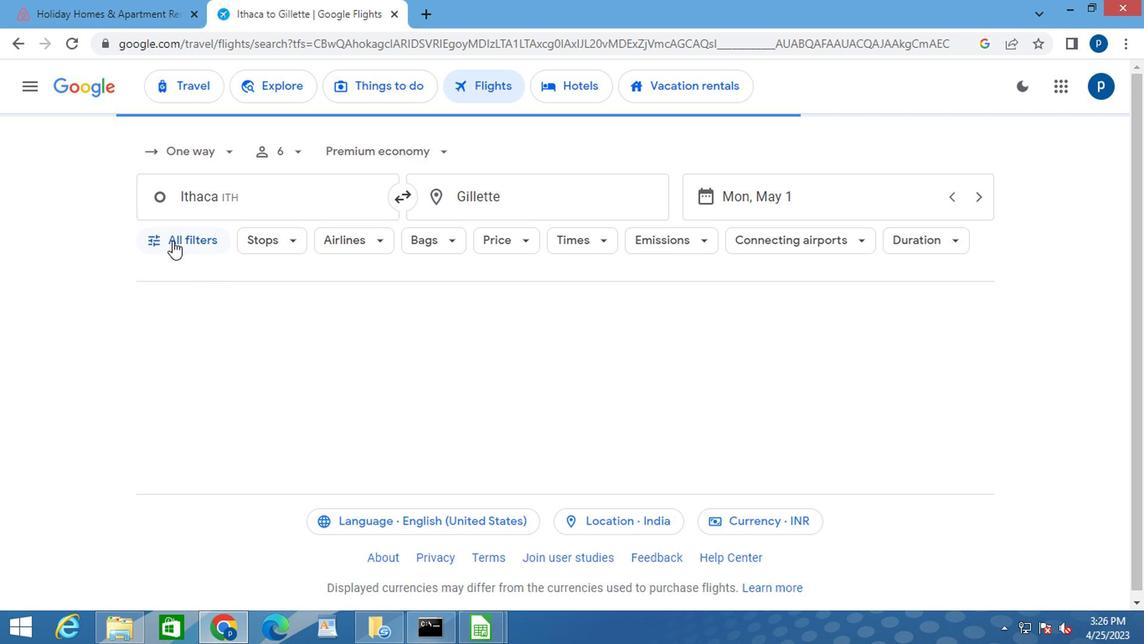 
Action: Mouse moved to (267, 391)
Screenshot: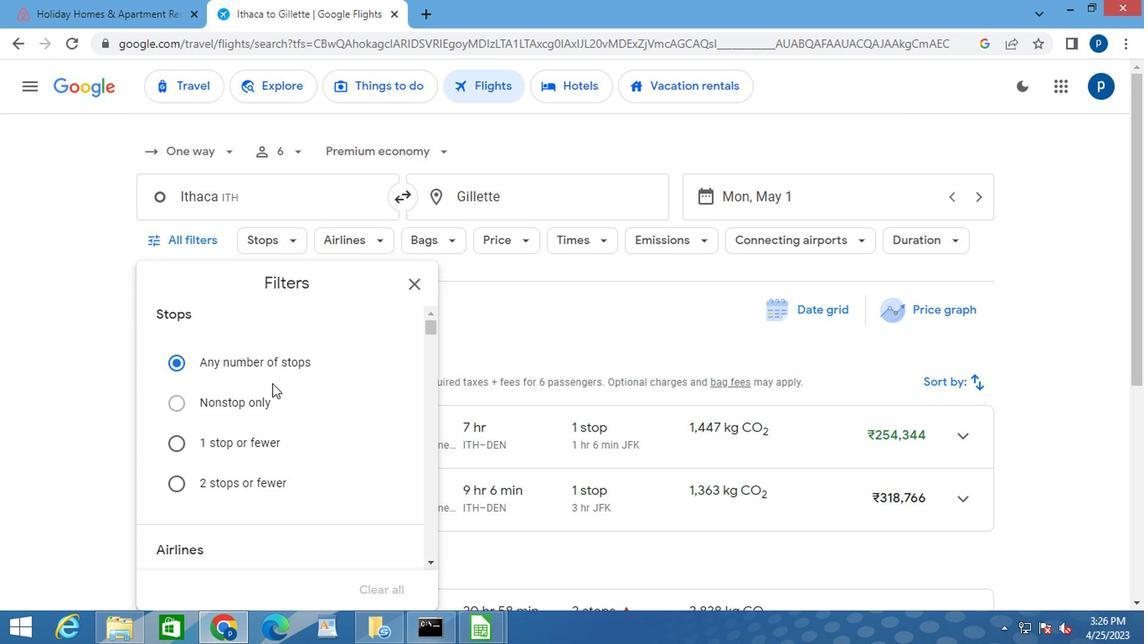 
Action: Mouse scrolled (267, 390) with delta (0, 0)
Screenshot: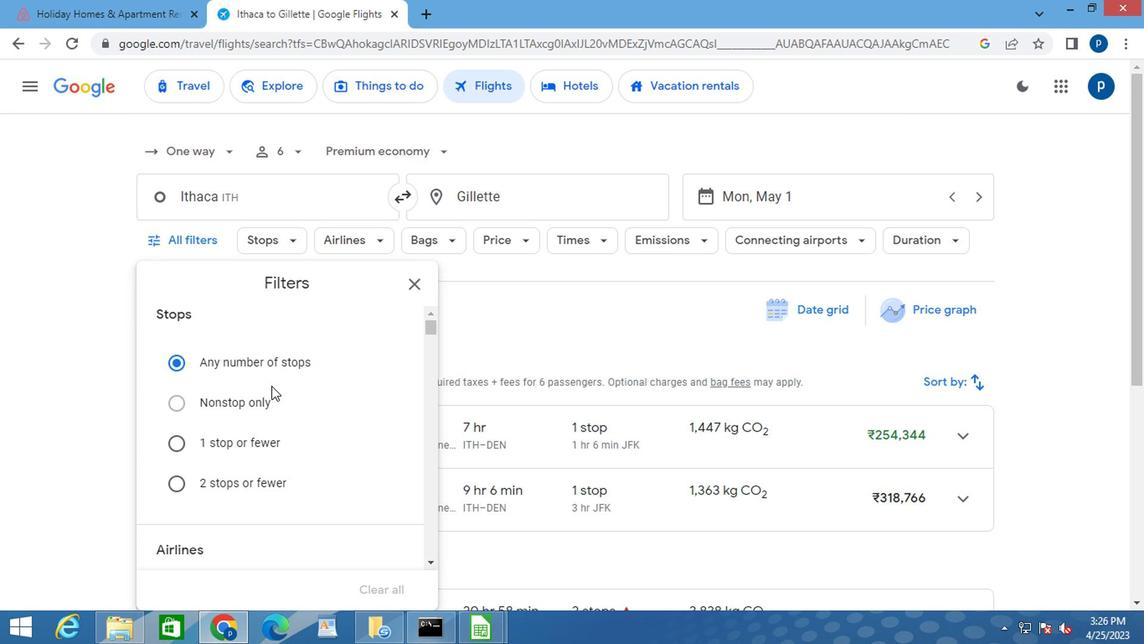 
Action: Mouse moved to (265, 392)
Screenshot: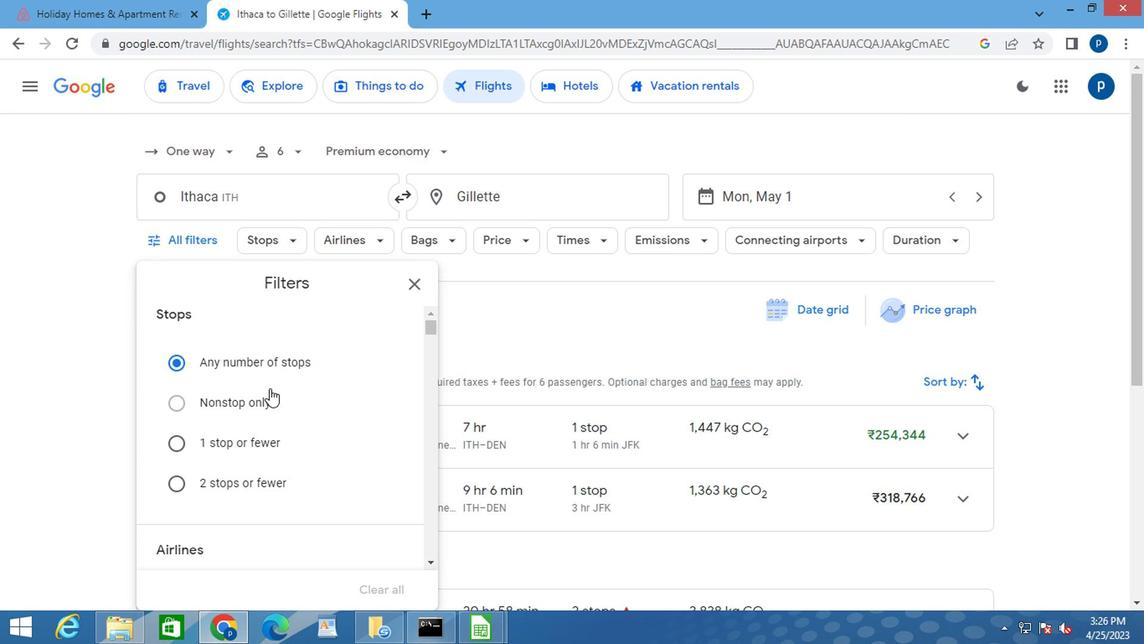
Action: Mouse scrolled (265, 391) with delta (0, -1)
Screenshot: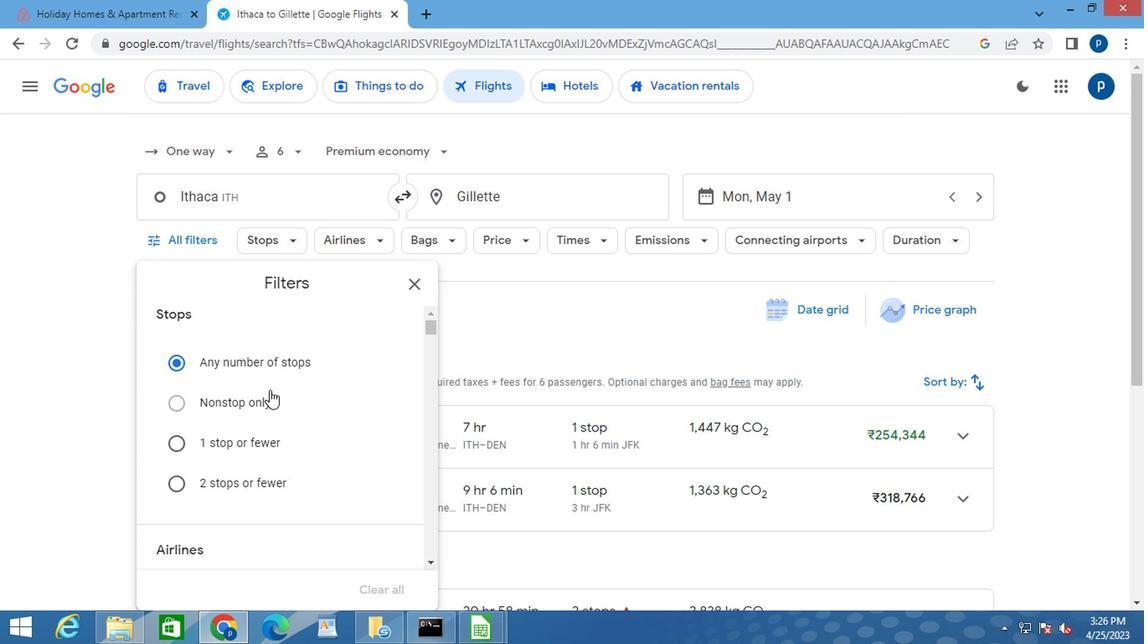 
Action: Mouse moved to (262, 393)
Screenshot: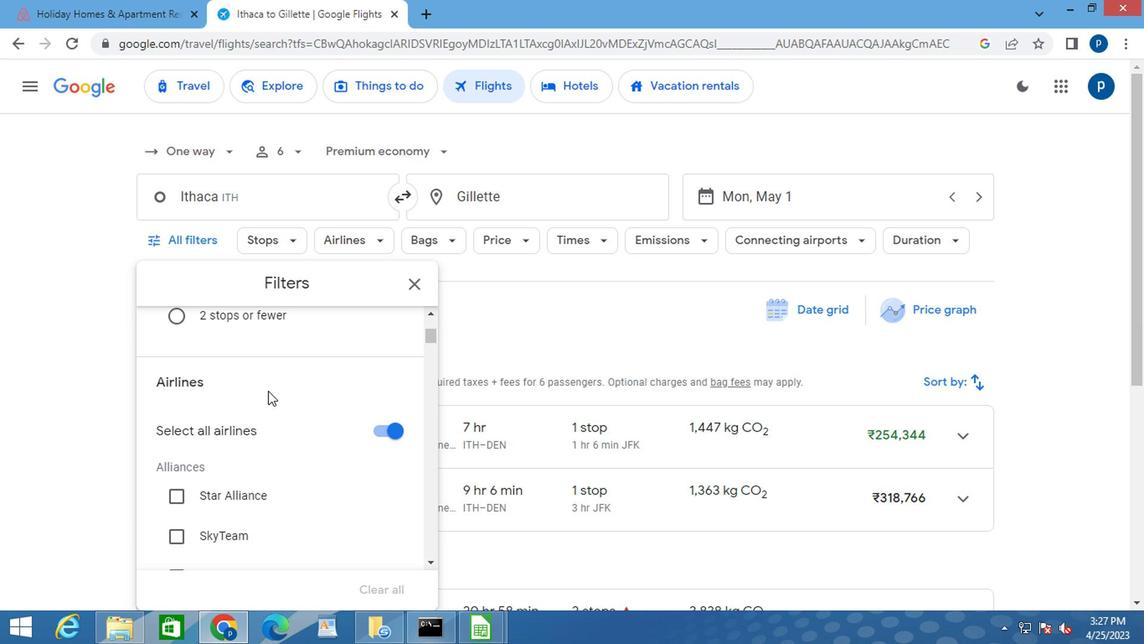 
Action: Mouse scrolled (262, 392) with delta (0, 0)
Screenshot: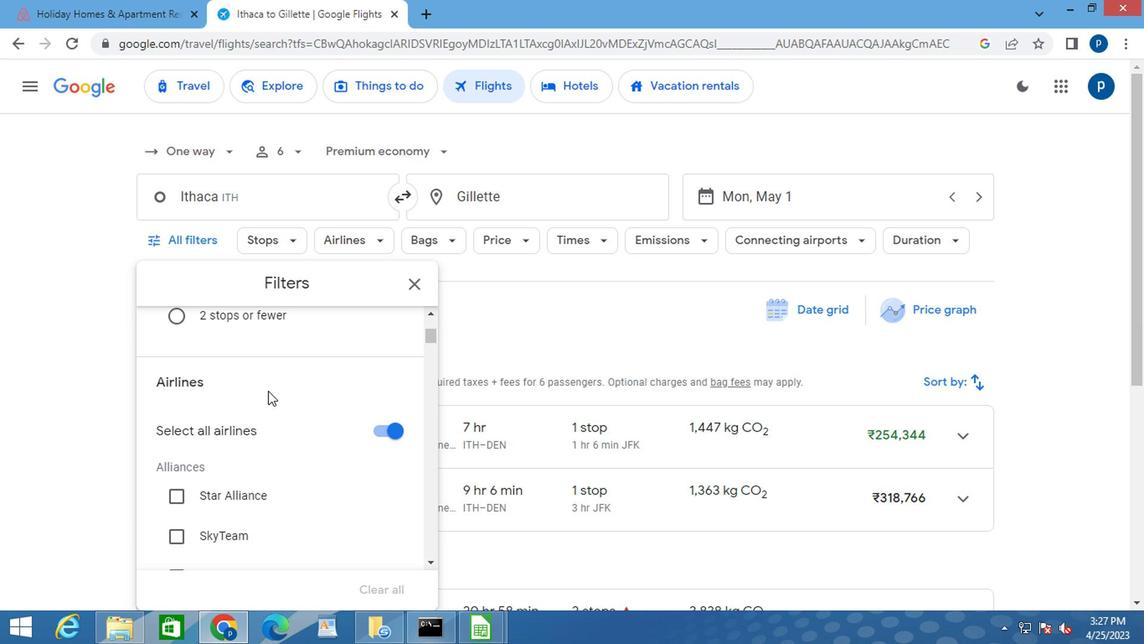 
Action: Mouse moved to (257, 390)
Screenshot: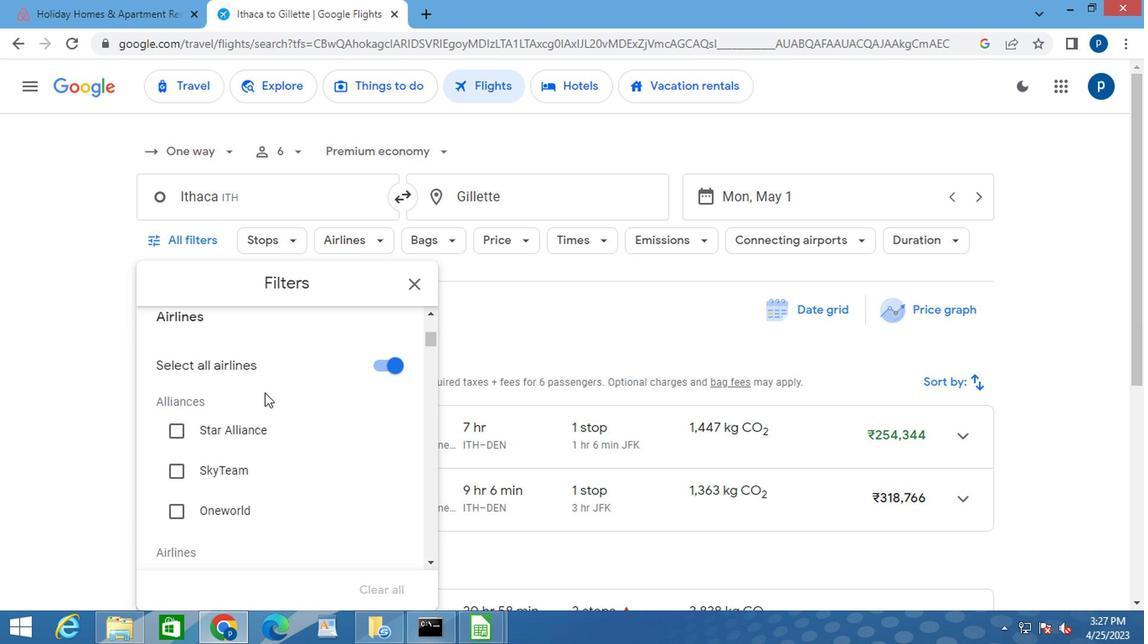 
Action: Mouse scrolled (257, 389) with delta (0, -1)
Screenshot: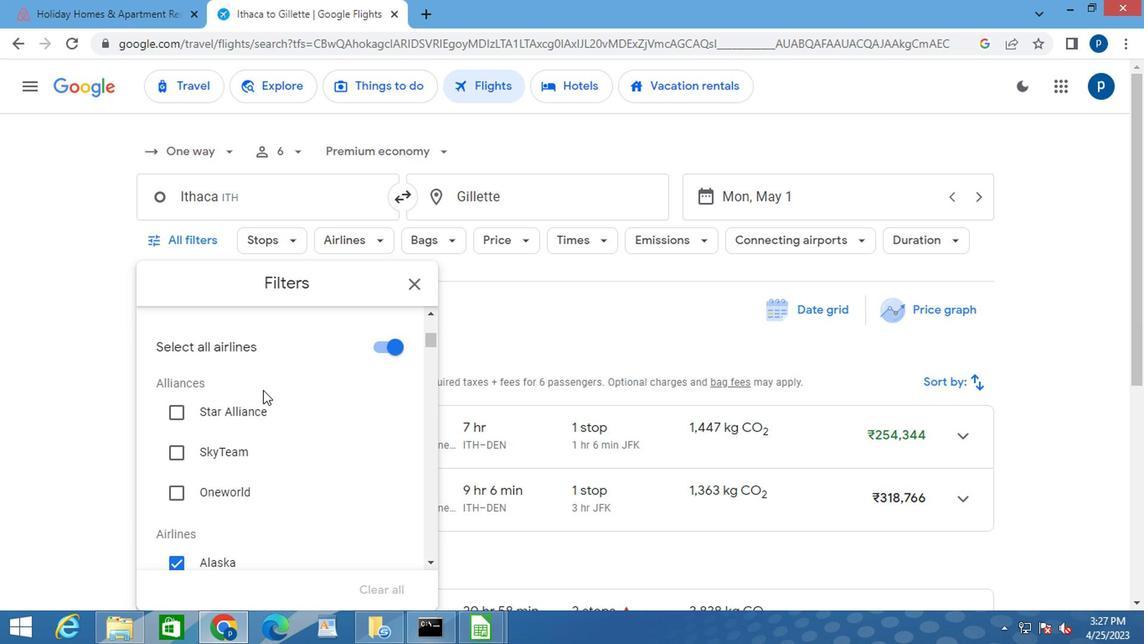 
Action: Mouse moved to (256, 390)
Screenshot: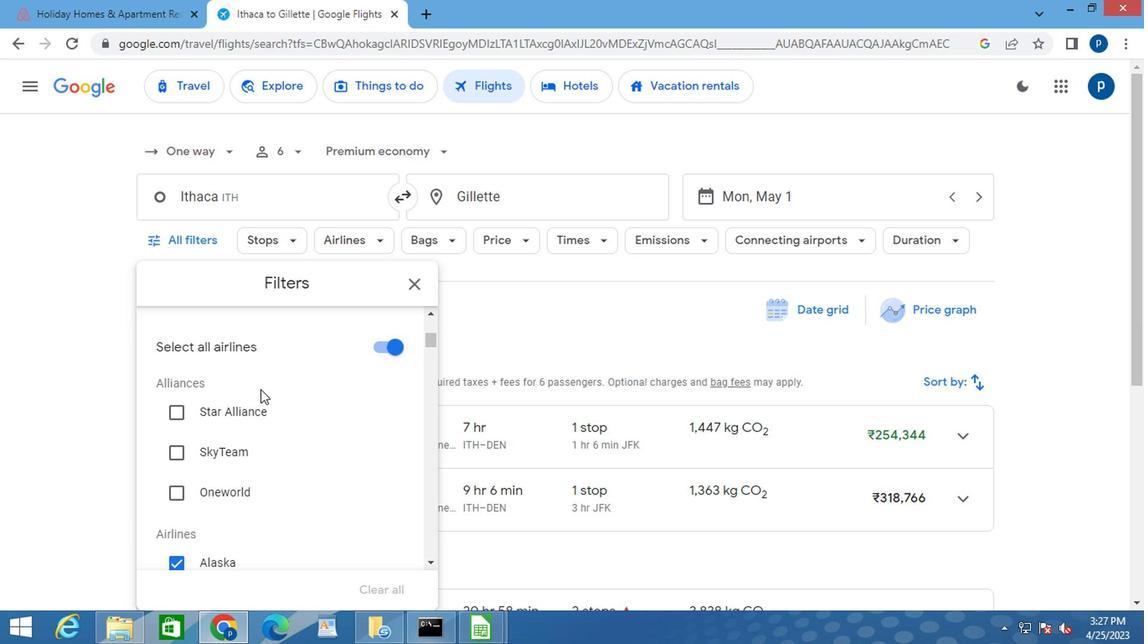 
Action: Mouse scrolled (256, 389) with delta (0, -1)
Screenshot: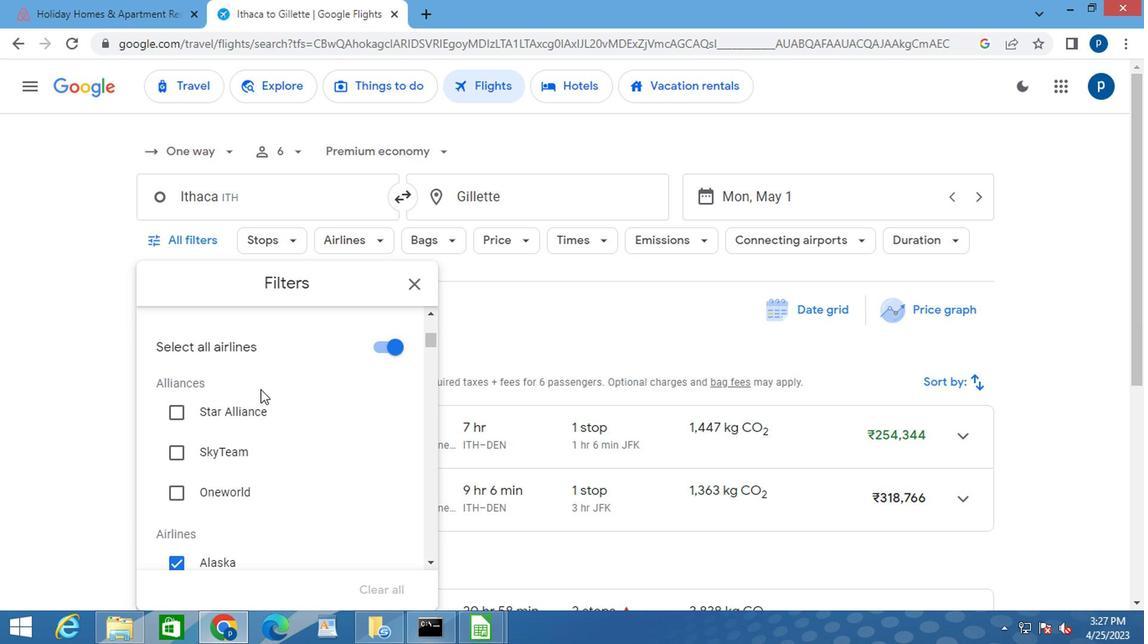 
Action: Mouse scrolled (256, 389) with delta (0, -1)
Screenshot: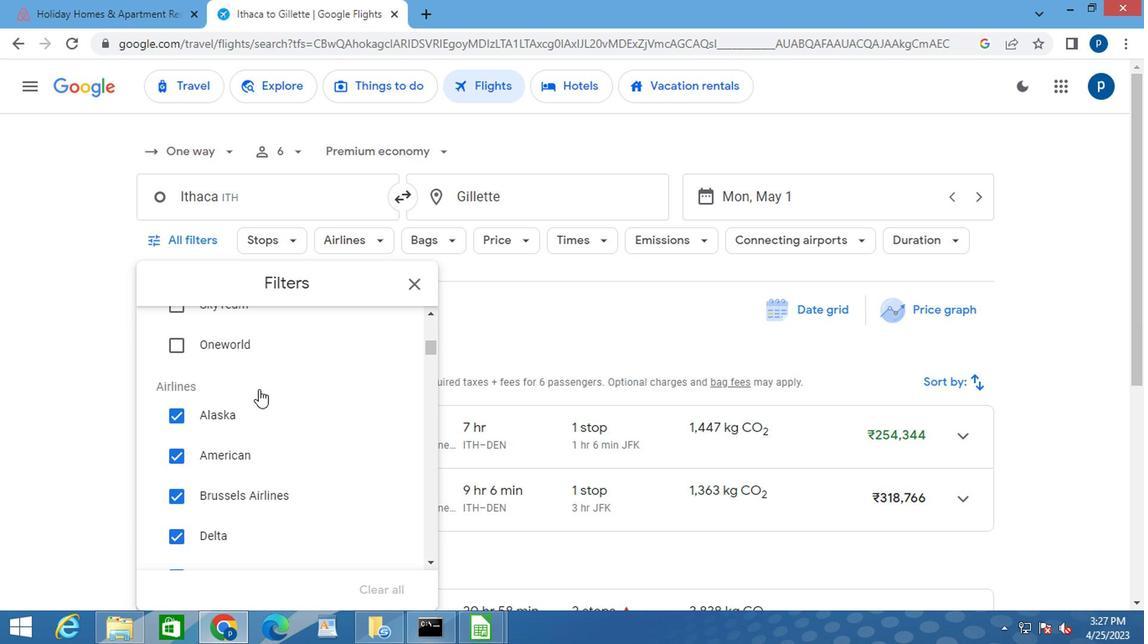 
Action: Mouse moved to (359, 471)
Screenshot: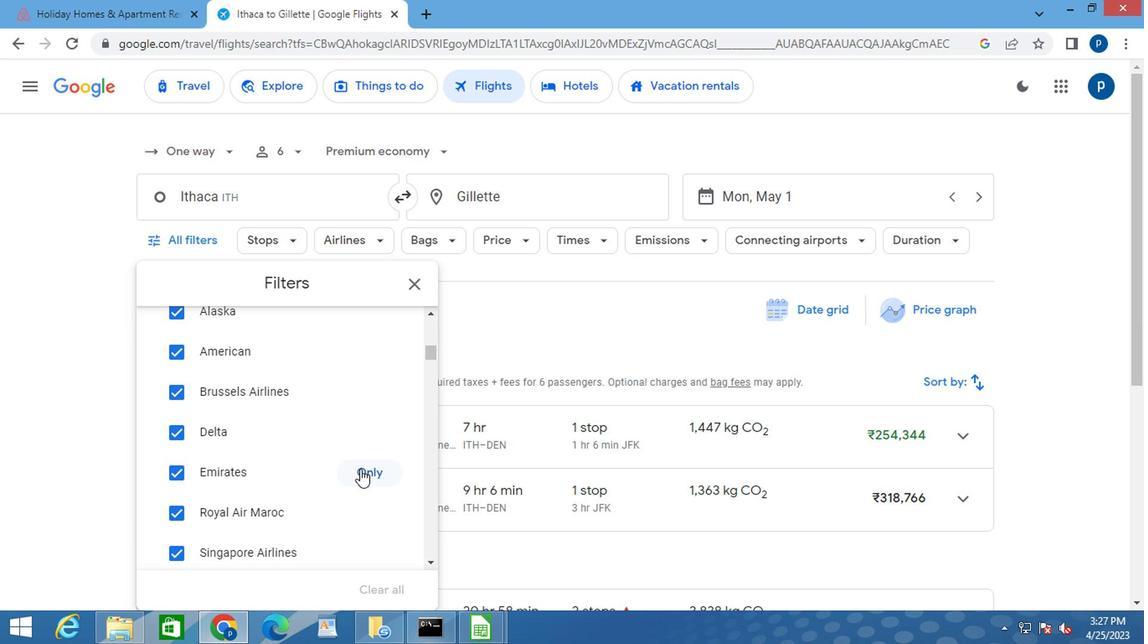 
Action: Mouse pressed left at (359, 471)
Screenshot: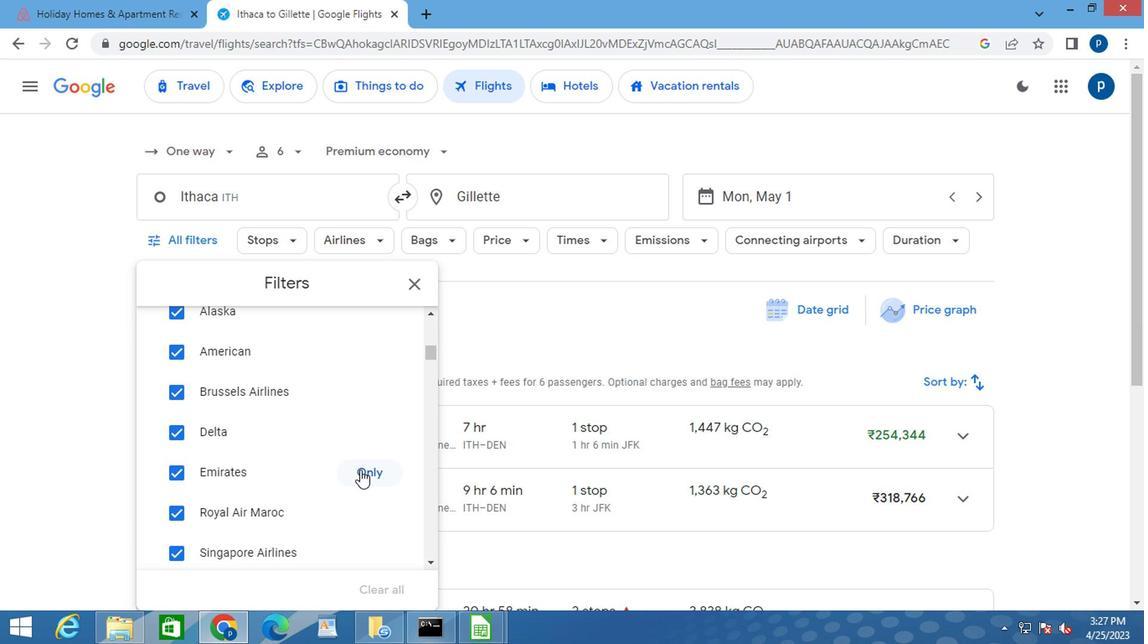 
Action: Mouse moved to (321, 465)
Screenshot: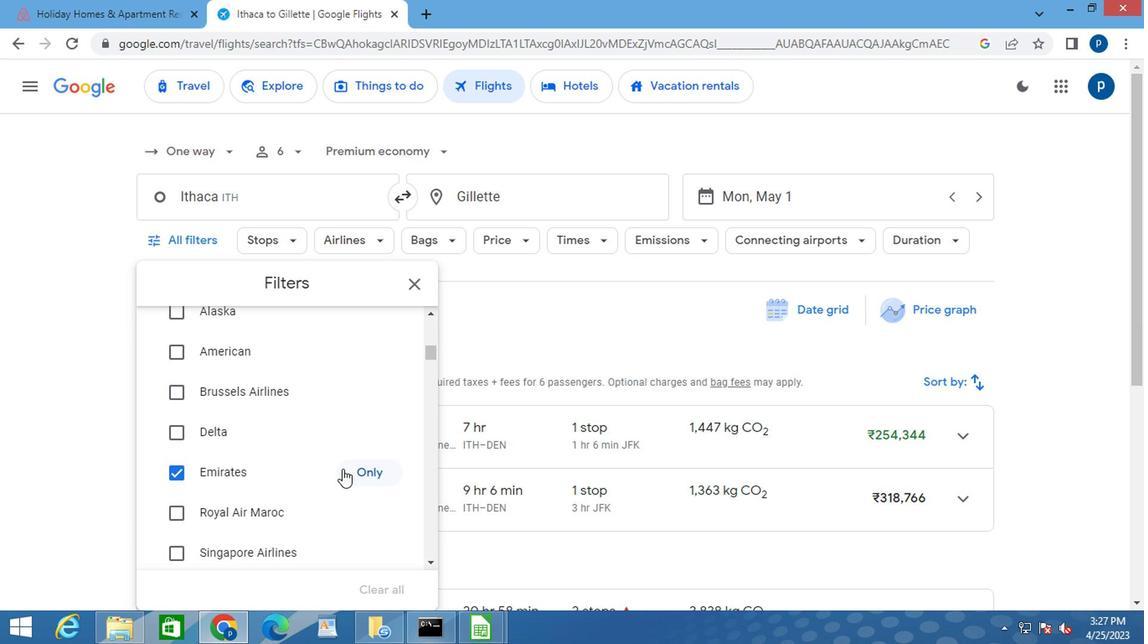
Action: Mouse scrolled (321, 465) with delta (0, 0)
Screenshot: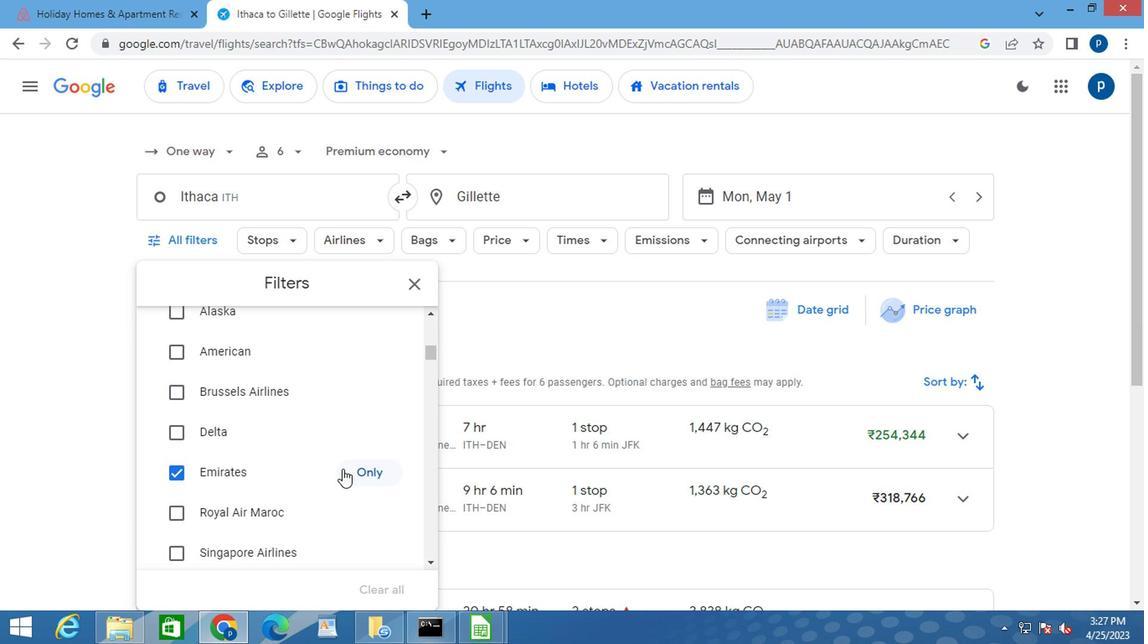 
Action: Mouse moved to (311, 465)
Screenshot: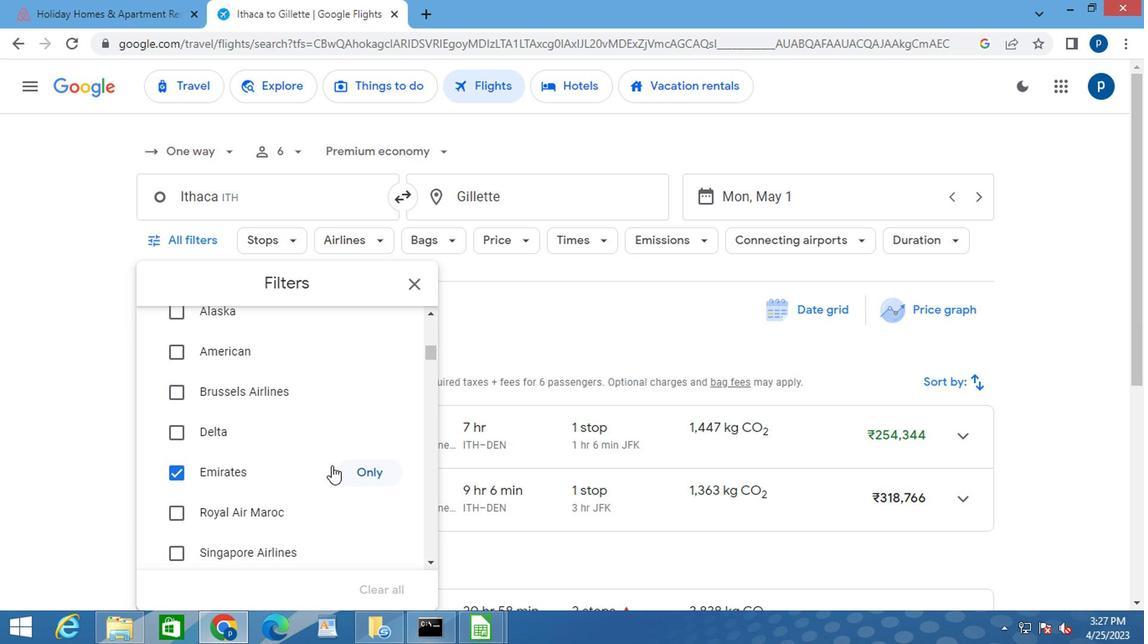 
Action: Mouse scrolled (311, 463) with delta (0, -1)
Screenshot: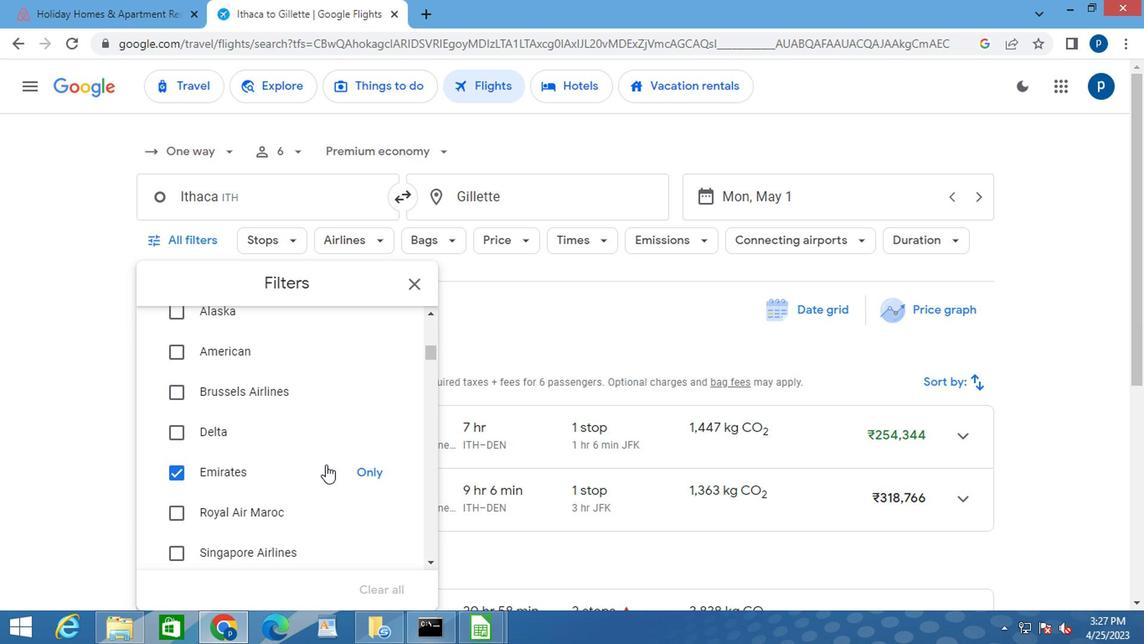 
Action: Mouse moved to (302, 459)
Screenshot: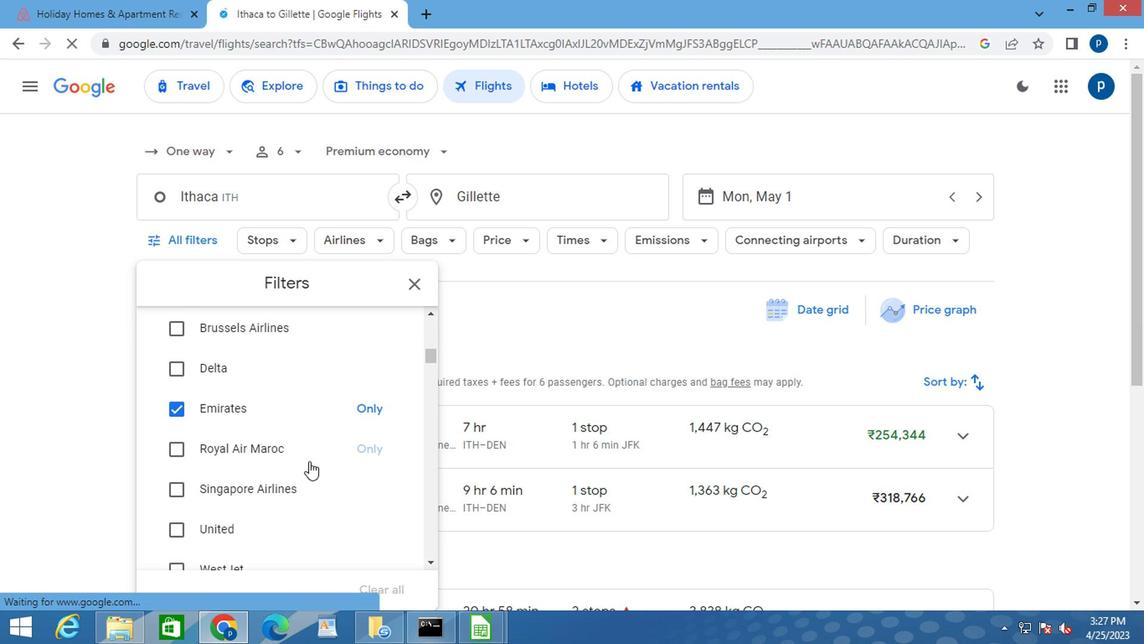 
Action: Mouse scrolled (302, 459) with delta (0, 0)
Screenshot: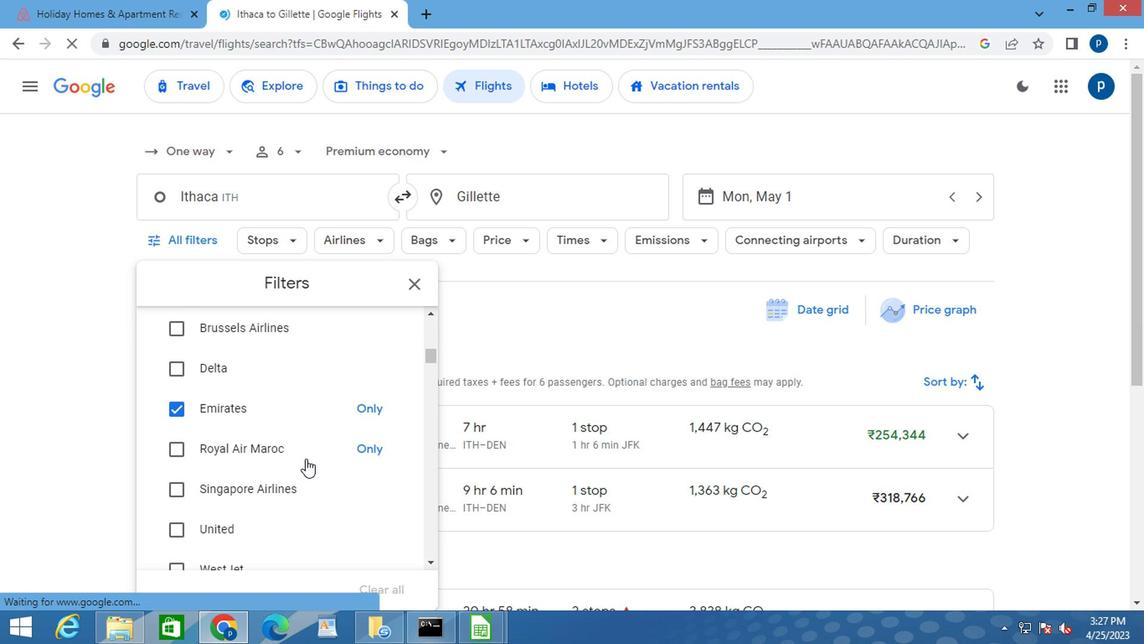 
Action: Mouse moved to (301, 459)
Screenshot: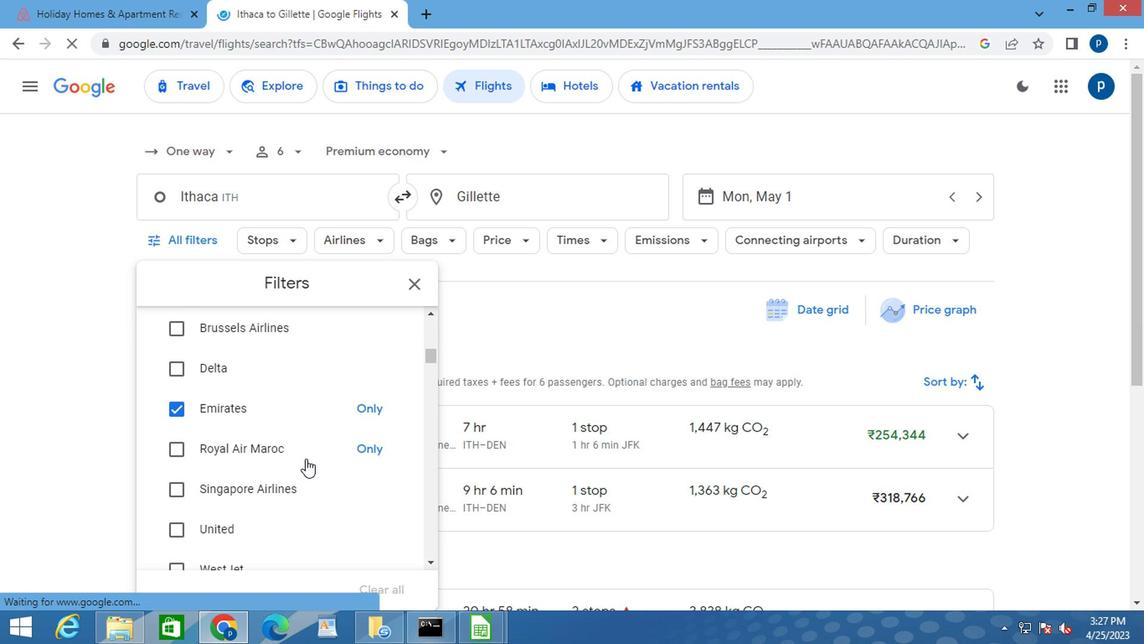 
Action: Mouse scrolled (301, 459) with delta (0, 0)
Screenshot: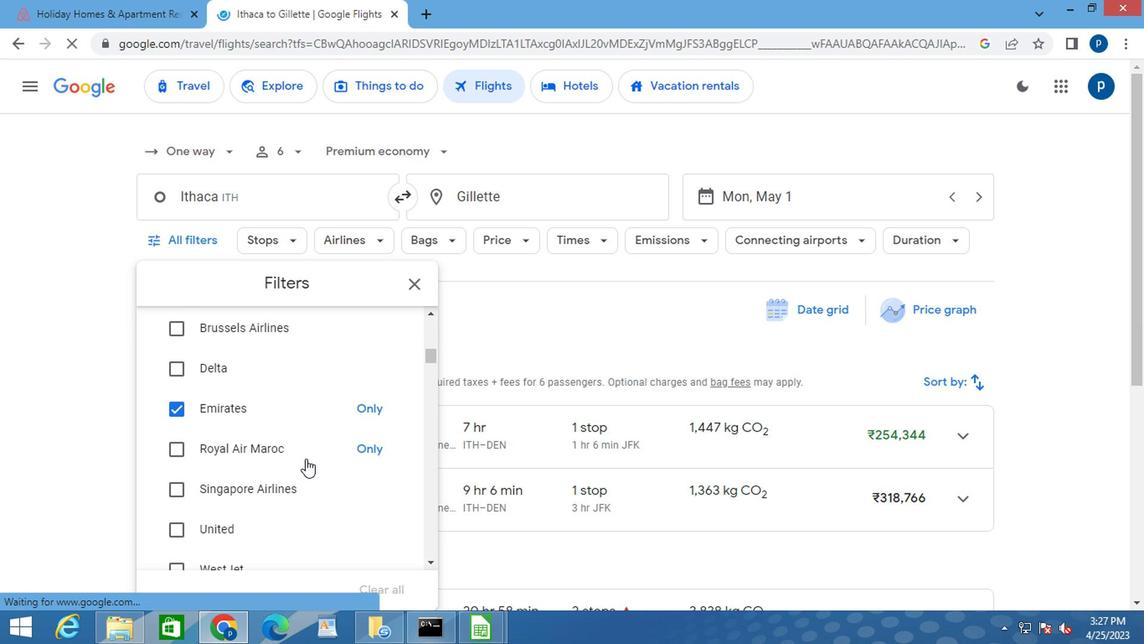 
Action: Mouse moved to (382, 450)
Screenshot: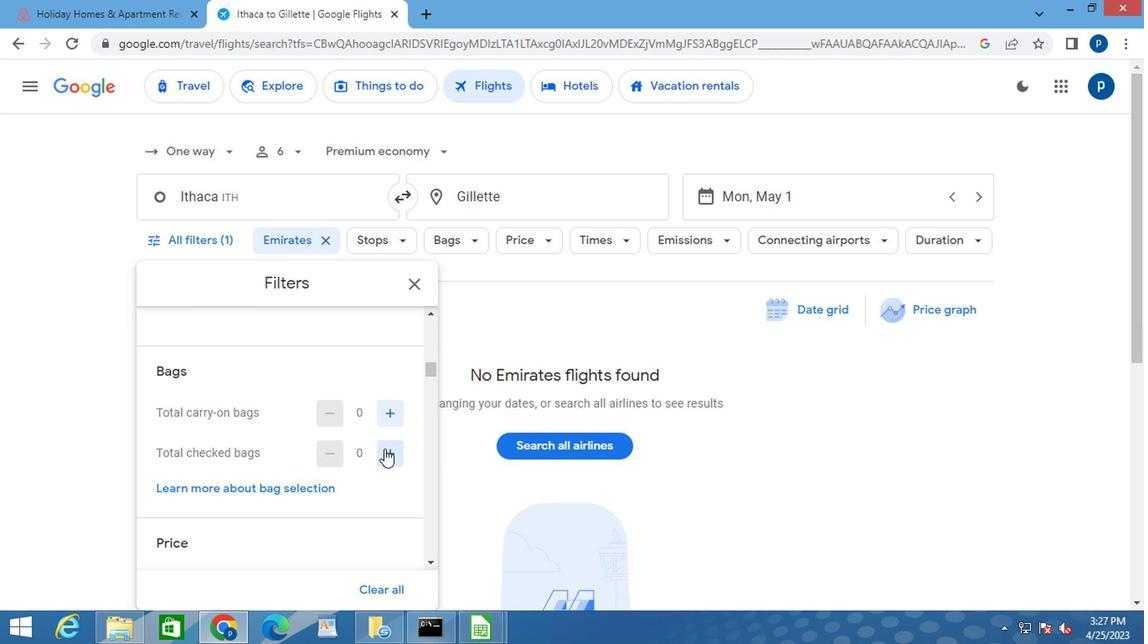
Action: Mouse pressed left at (382, 450)
Screenshot: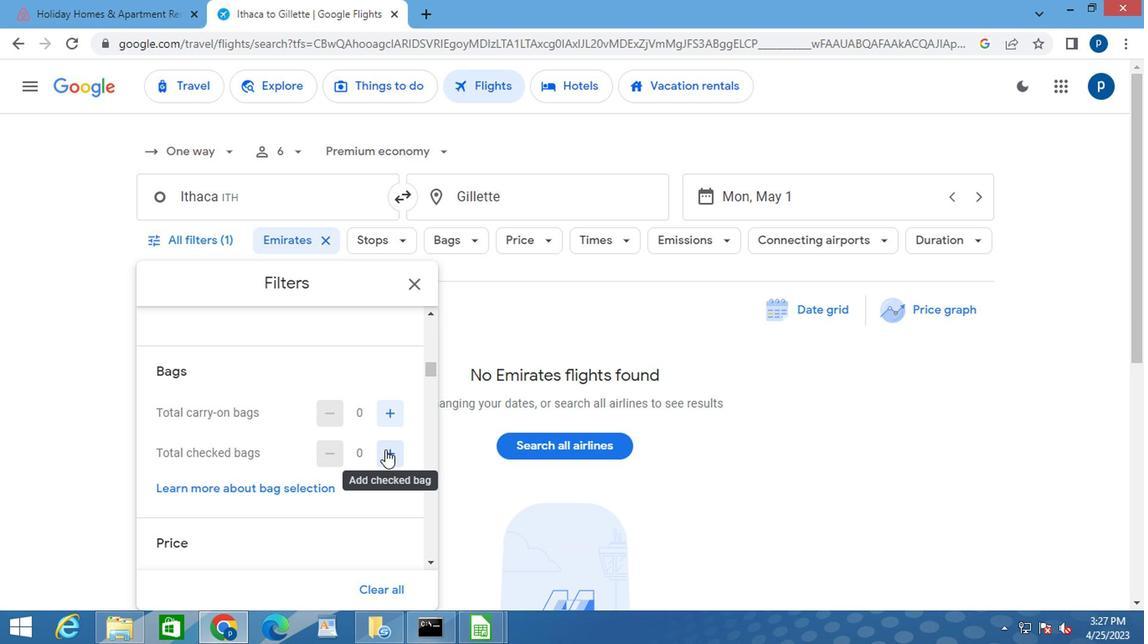 
Action: Mouse pressed left at (382, 450)
Screenshot: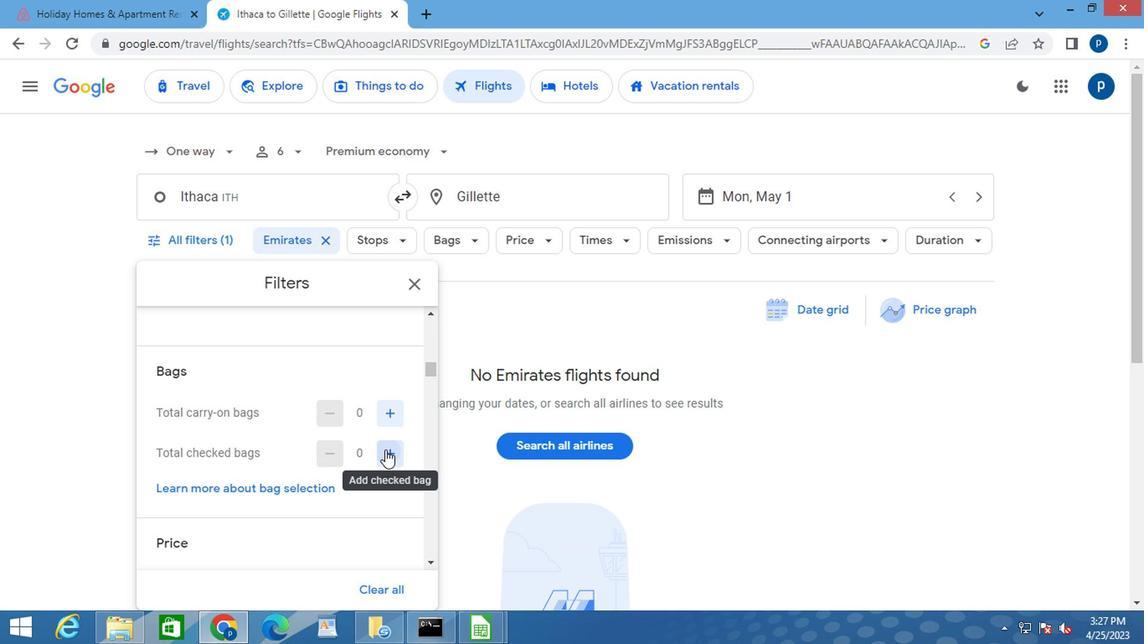 
Action: Mouse pressed left at (382, 450)
Screenshot: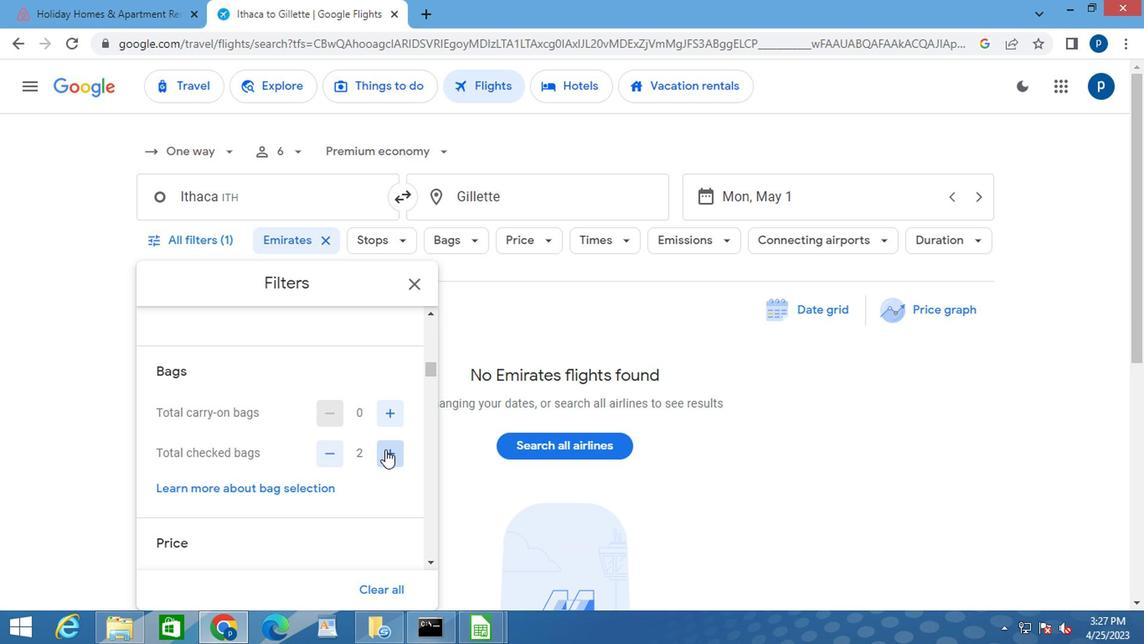 
Action: Mouse pressed left at (382, 450)
Screenshot: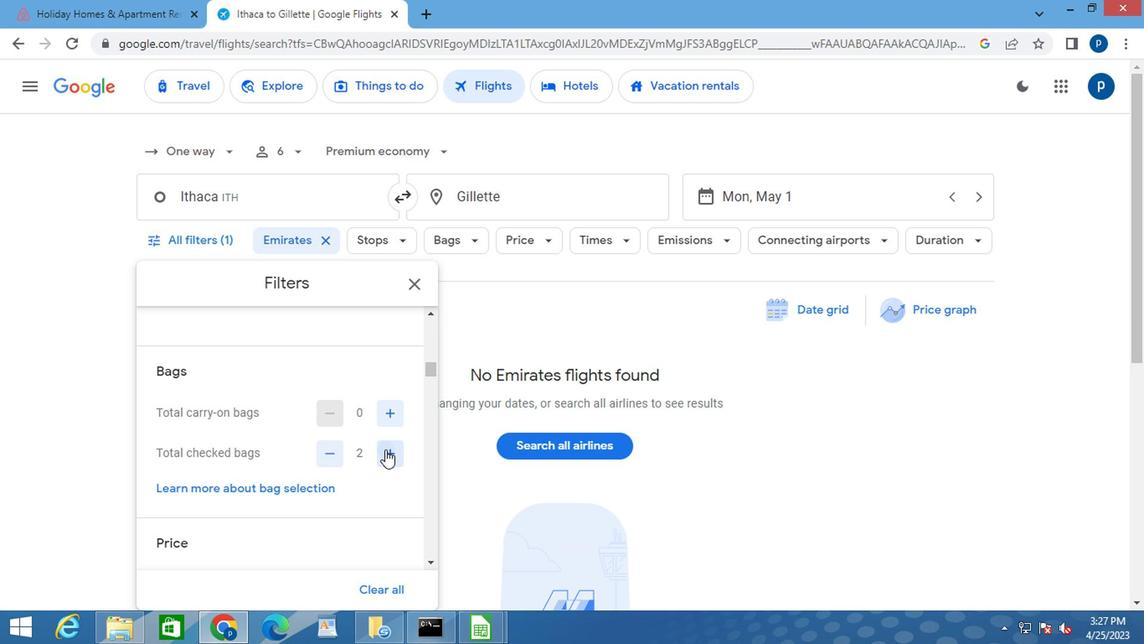 
Action: Mouse pressed left at (382, 450)
Screenshot: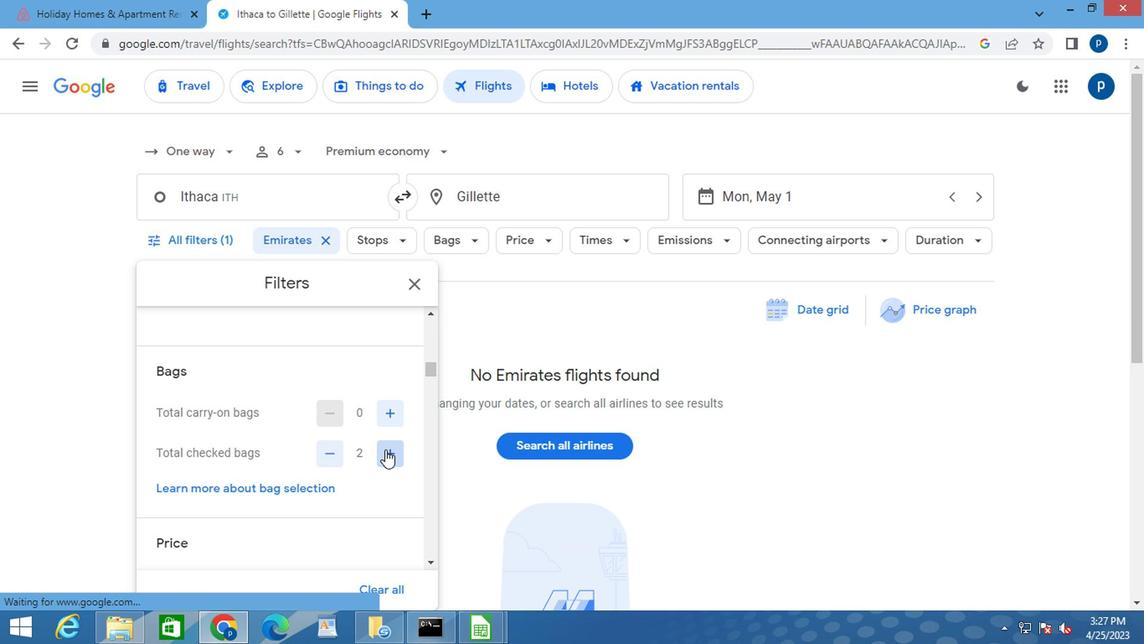 
Action: Mouse pressed left at (382, 450)
Screenshot: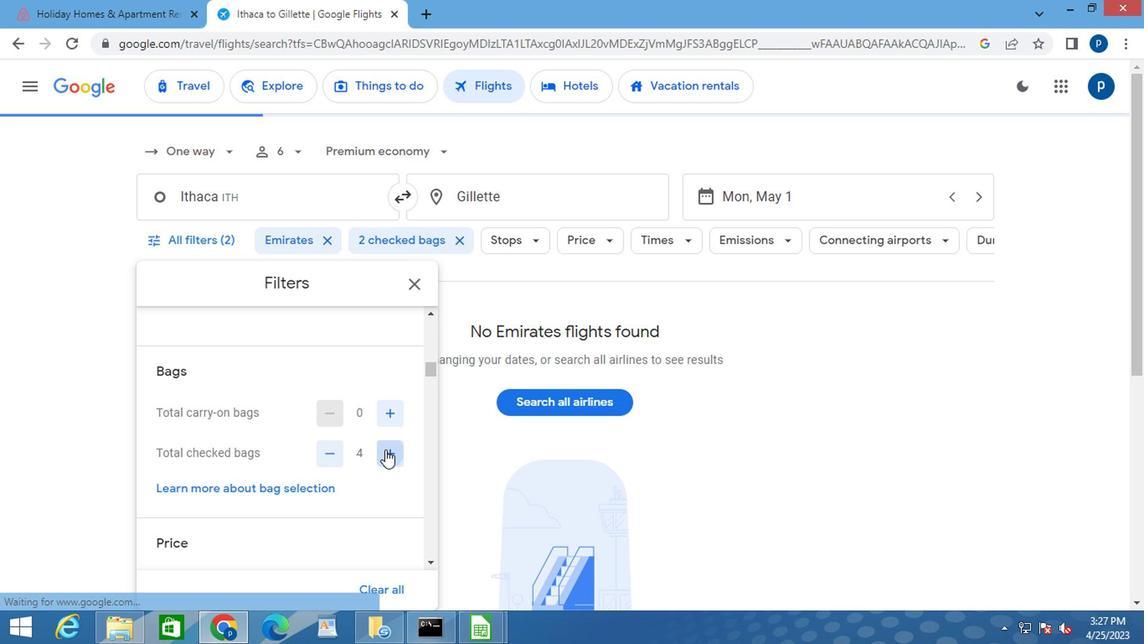 
Action: Mouse pressed left at (382, 450)
Screenshot: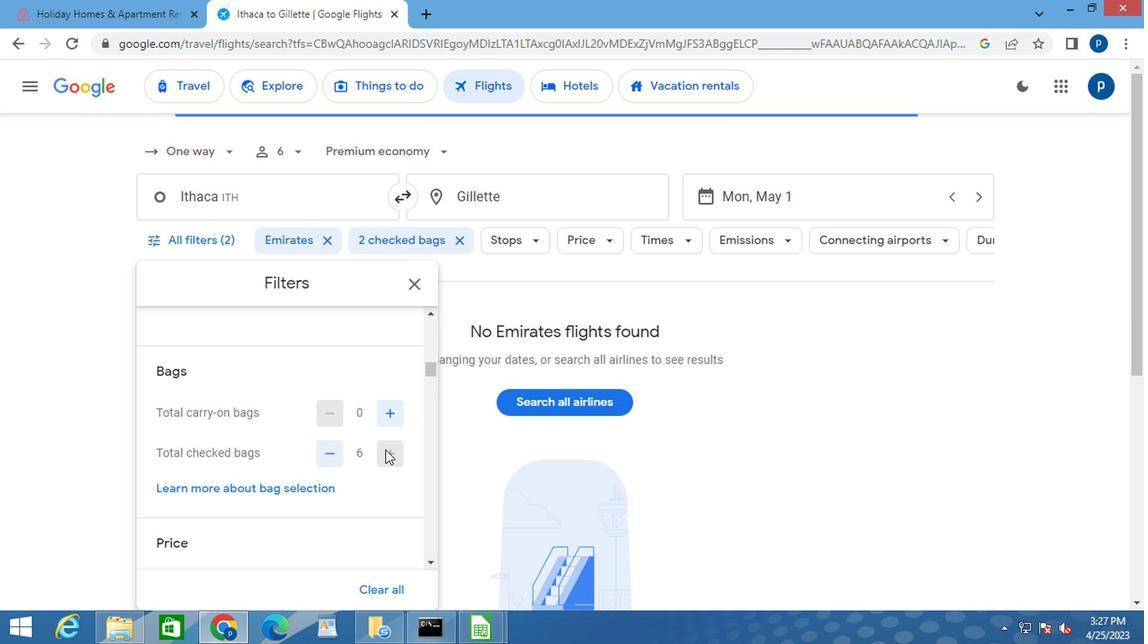
Action: Mouse moved to (348, 459)
Screenshot: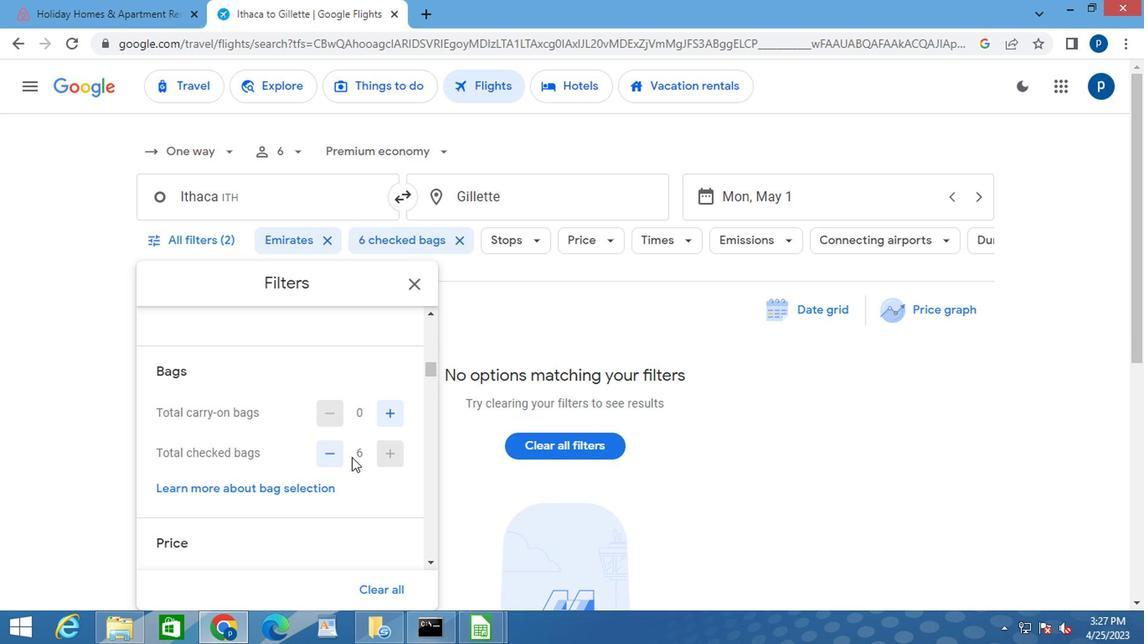 
Action: Mouse scrolled (348, 459) with delta (0, 0)
Screenshot: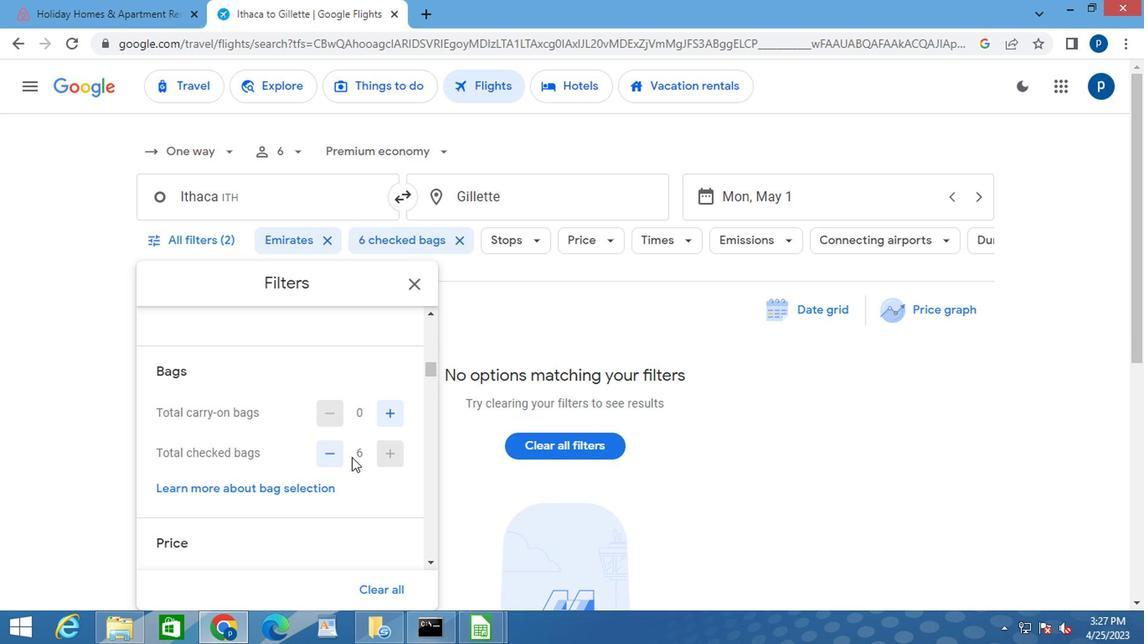 
Action: Mouse moved to (340, 455)
Screenshot: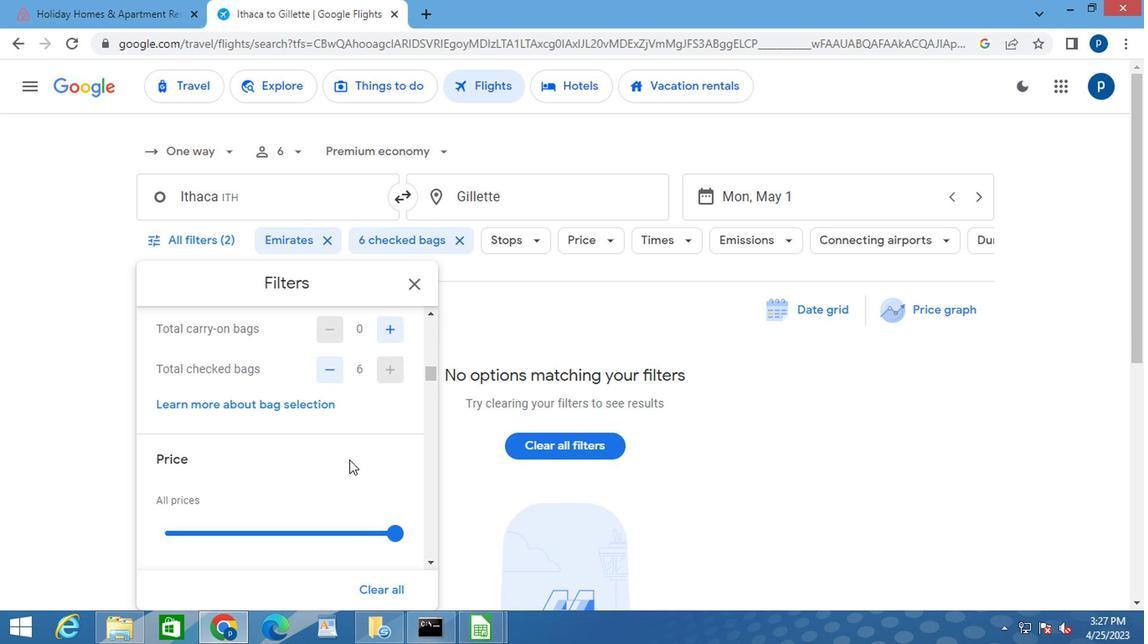 
Action: Mouse scrolled (340, 453) with delta (0, -1)
Screenshot: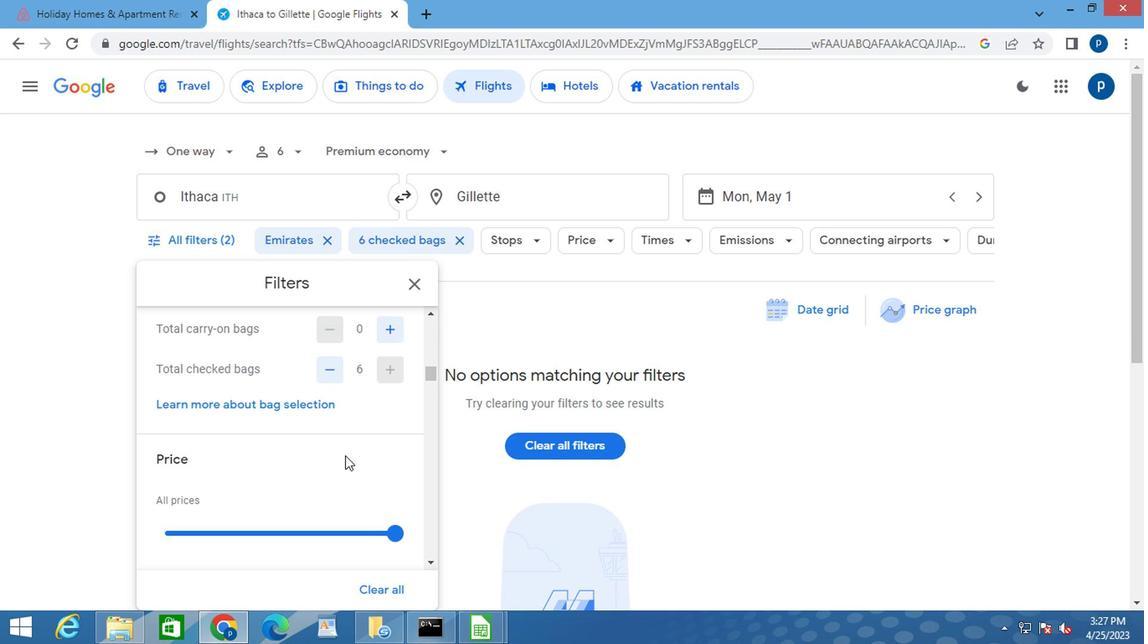 
Action: Mouse moved to (385, 448)
Screenshot: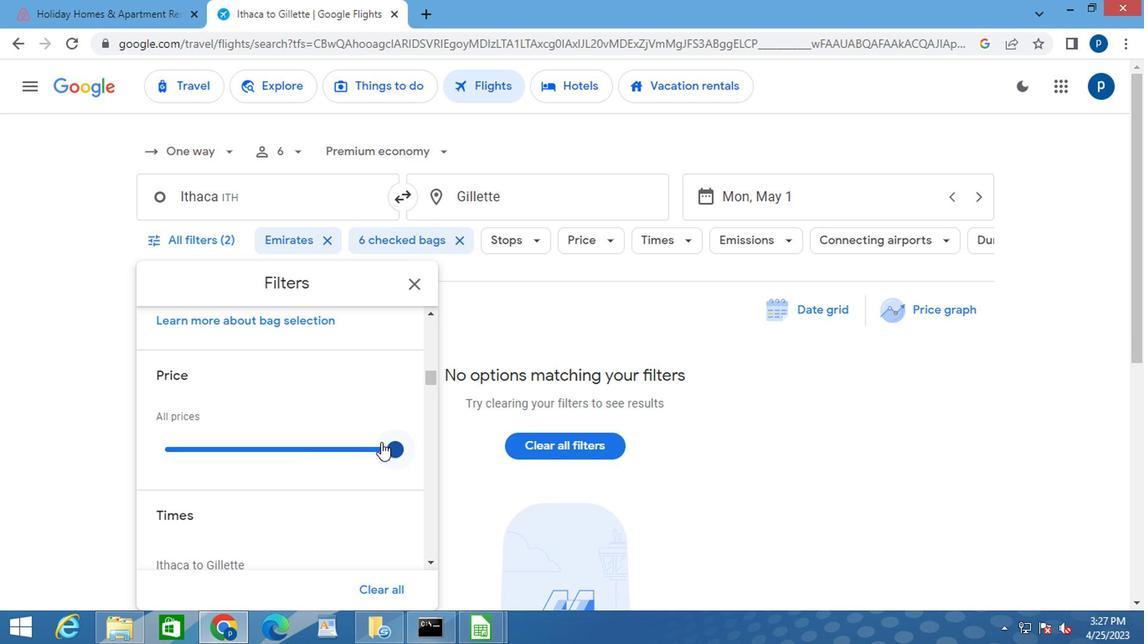 
Action: Mouse pressed left at (385, 448)
Screenshot: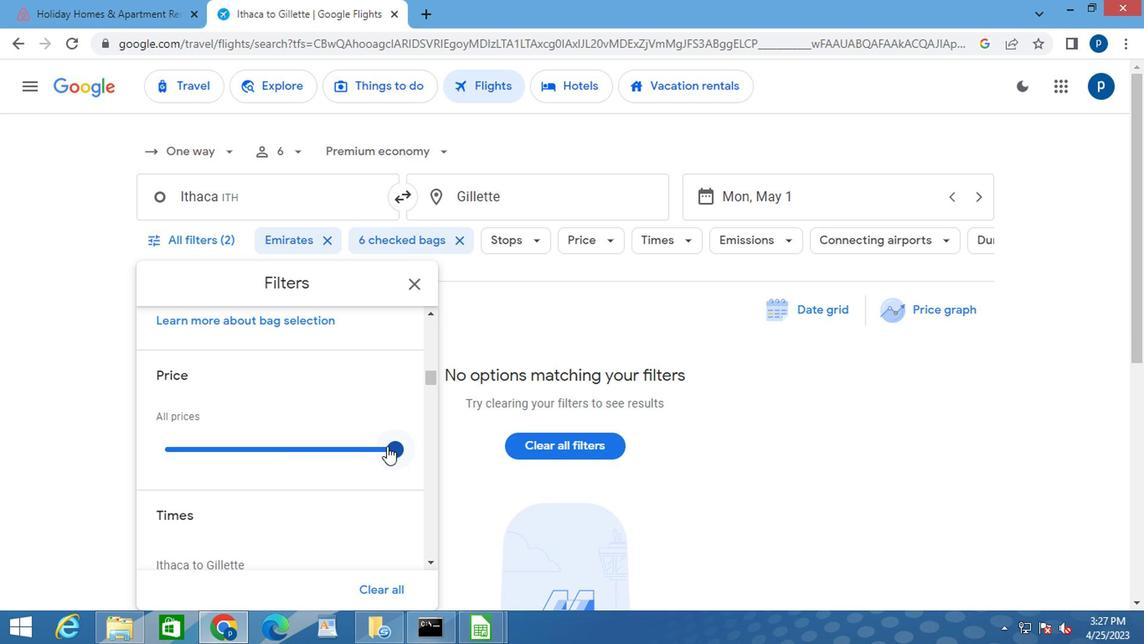 
Action: Mouse moved to (274, 478)
Screenshot: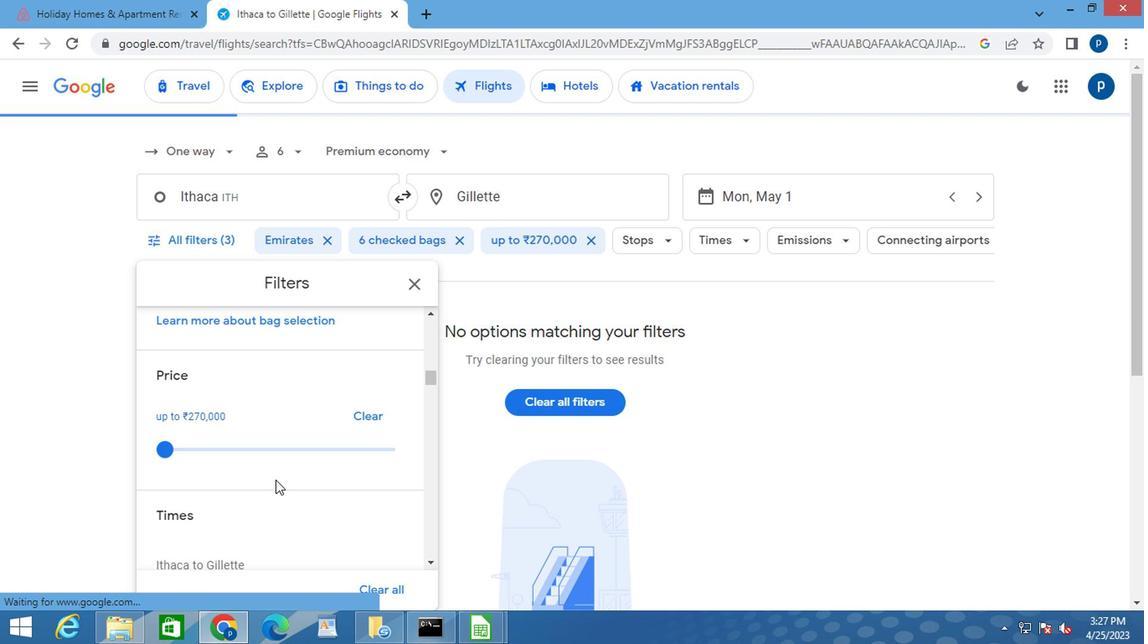
Action: Mouse scrolled (274, 477) with delta (0, 0)
Screenshot: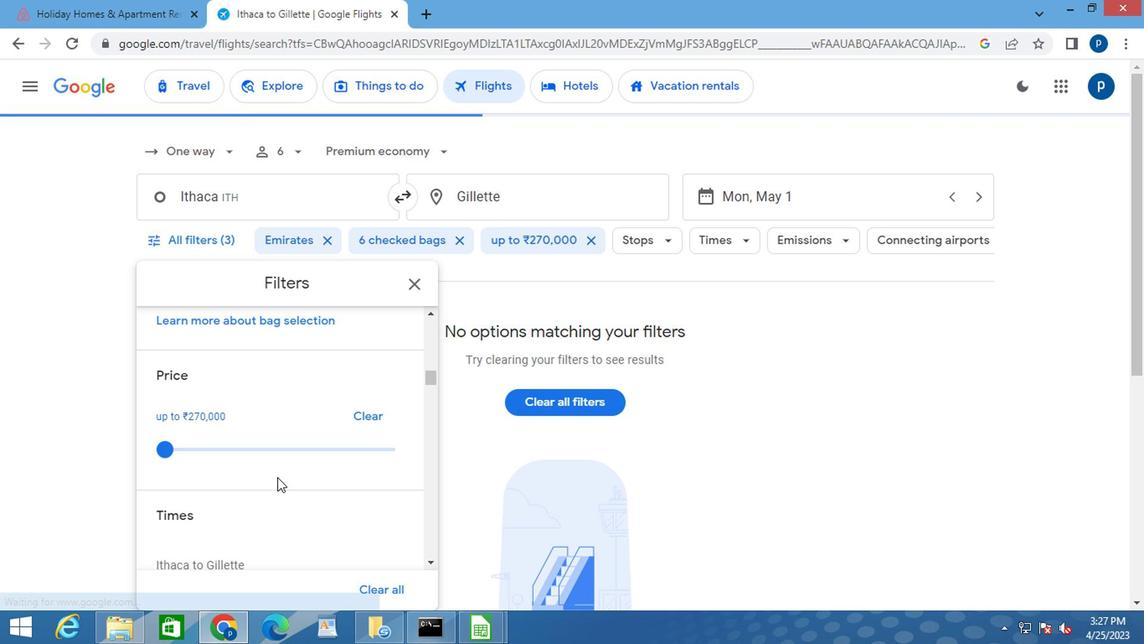 
Action: Mouse moved to (280, 469)
Screenshot: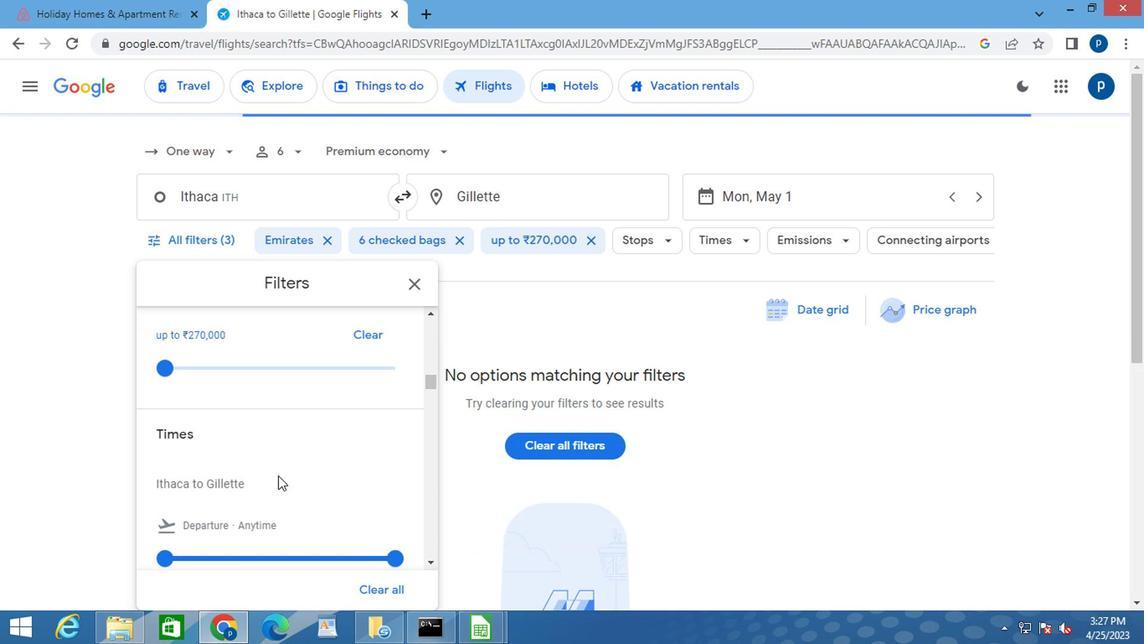 
Action: Mouse scrolled (280, 469) with delta (0, 0)
Screenshot: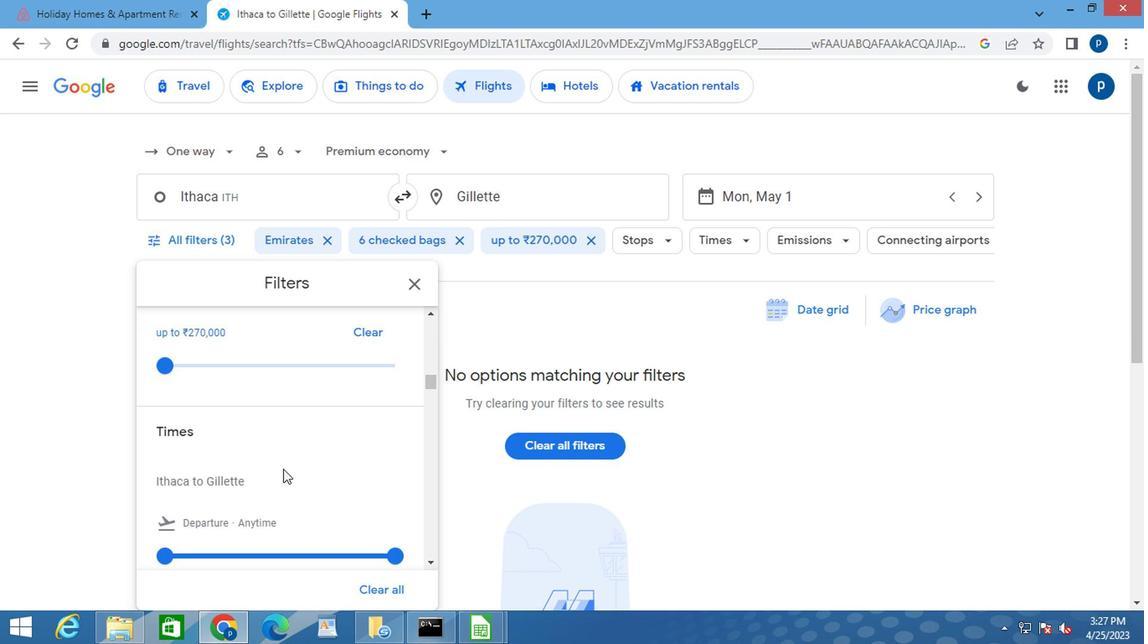 
Action: Mouse moved to (160, 471)
Screenshot: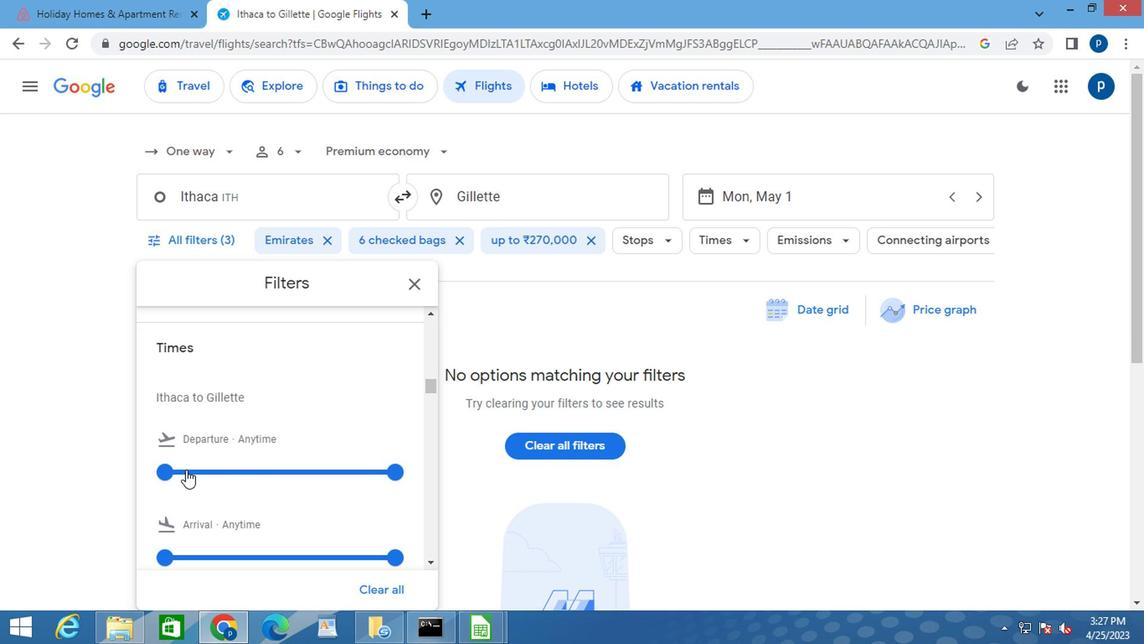 
Action: Mouse pressed left at (160, 471)
Screenshot: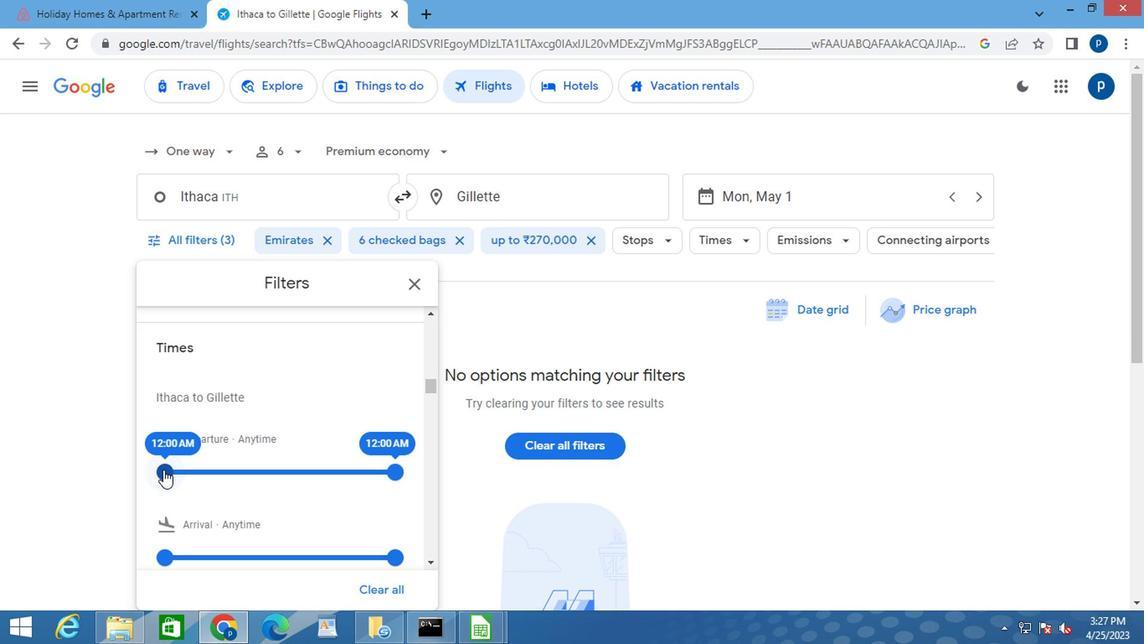 
Action: Mouse moved to (387, 471)
Screenshot: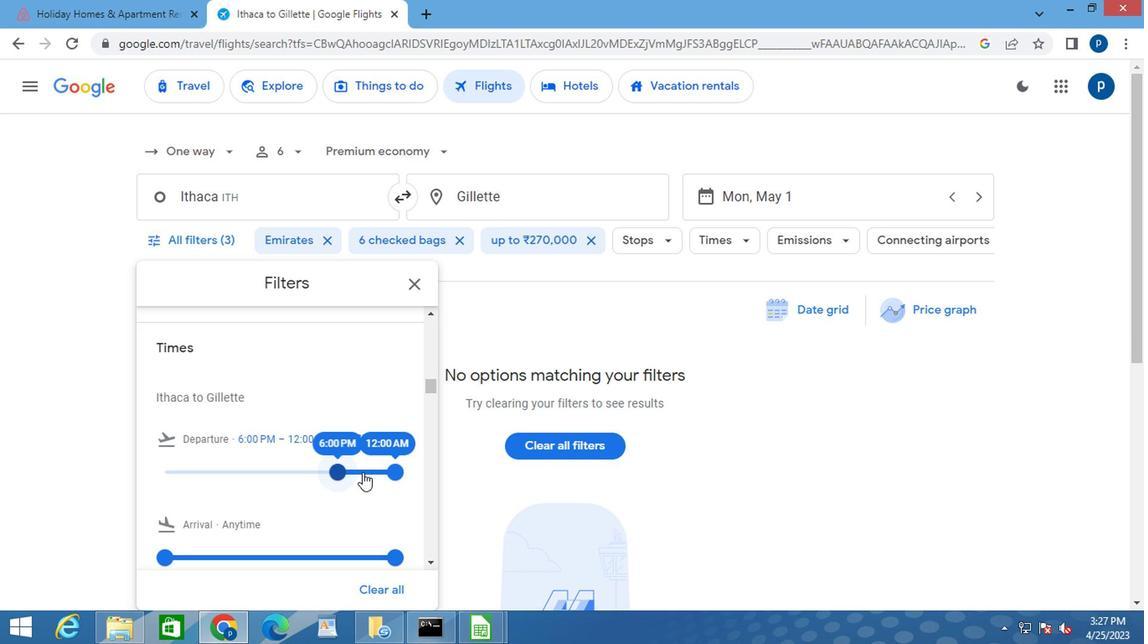 
Action: Mouse pressed left at (387, 471)
Screenshot: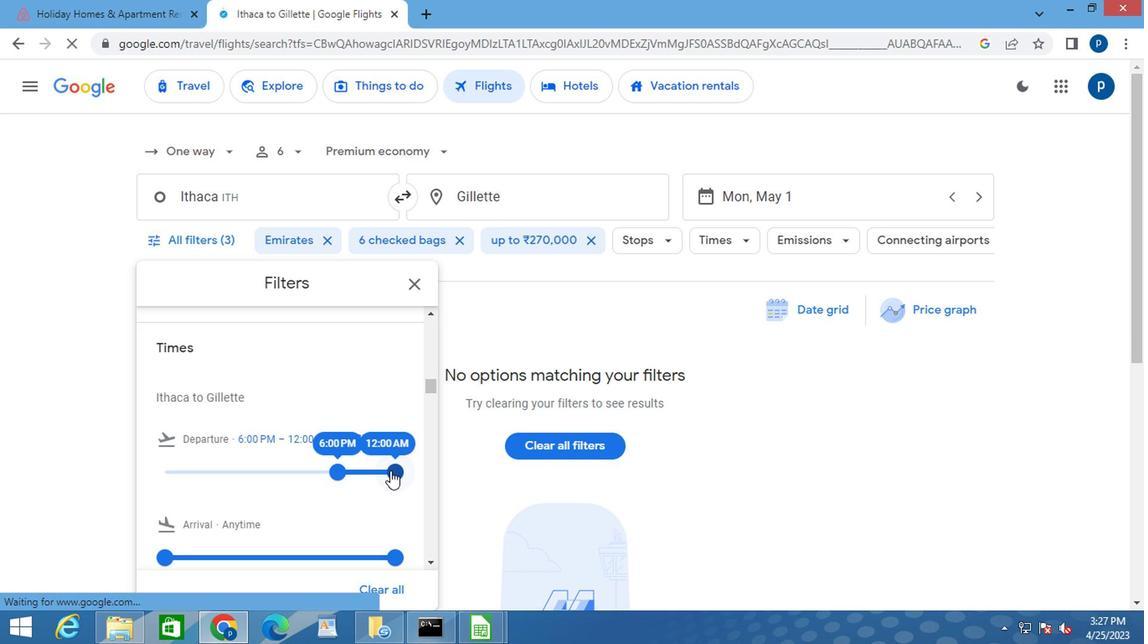
Action: Mouse moved to (410, 279)
Screenshot: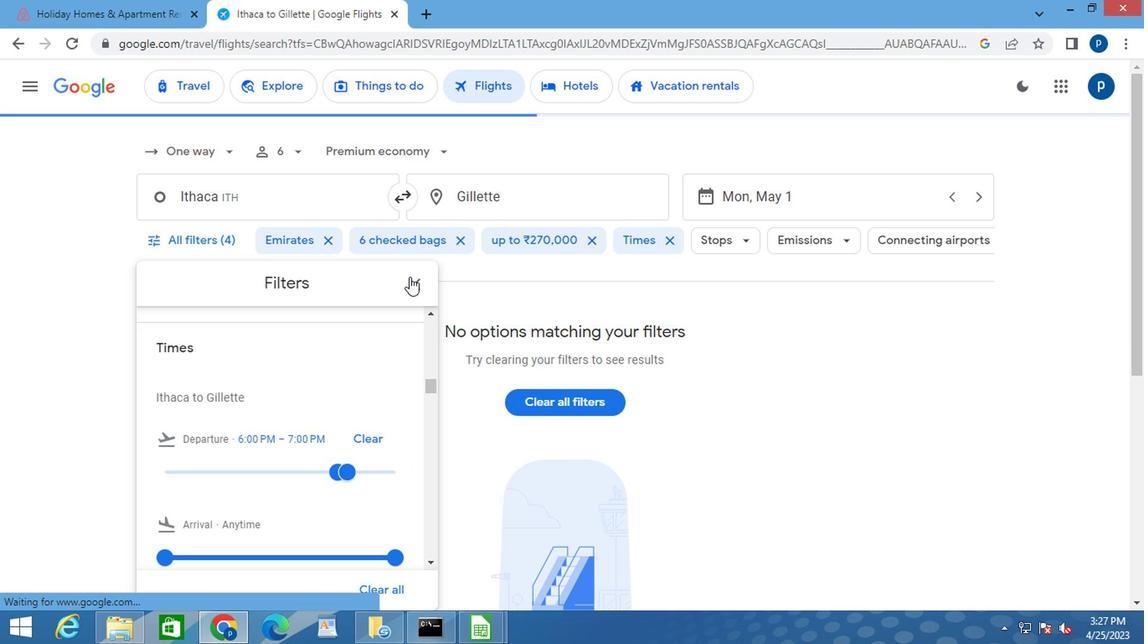 
Action: Mouse pressed left at (410, 279)
Screenshot: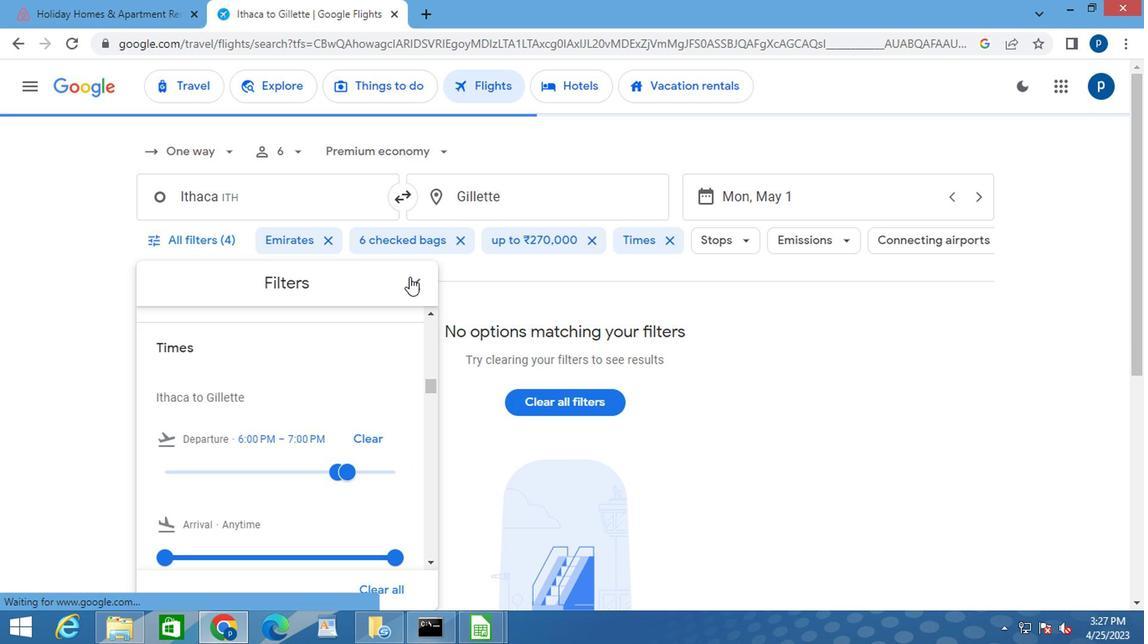 
